 Task: Search one way flight ticket for 3 adults in first from Tallahassee: Tallahassee International Airport to South Bend: South Bend International Airport on 8-6-2023. Choice of flights is Sun country airlines. Number of bags: 2 checked bags. Price is upto 106000. Outbound departure time preference is 5:00.
Action: Mouse moved to (228, 320)
Screenshot: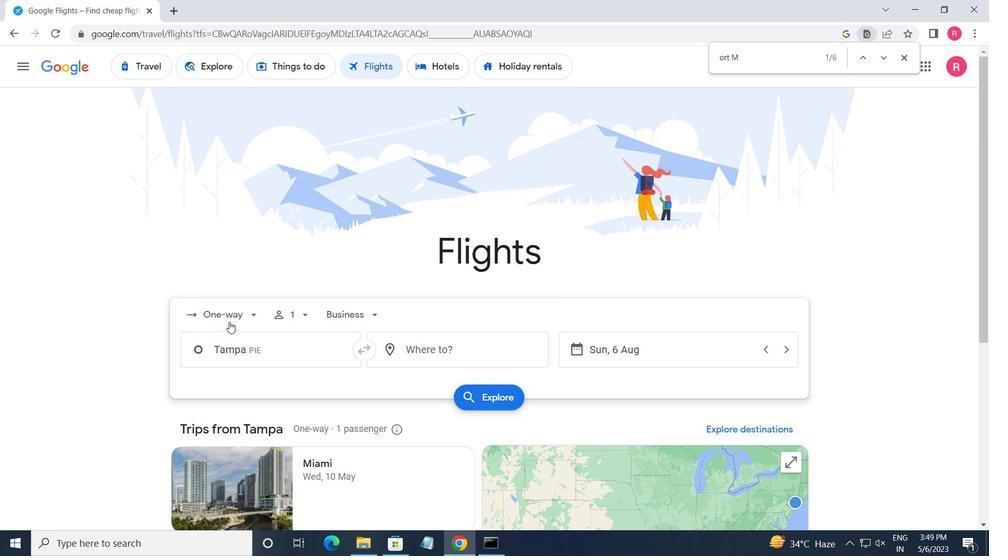 
Action: Mouse pressed left at (228, 320)
Screenshot: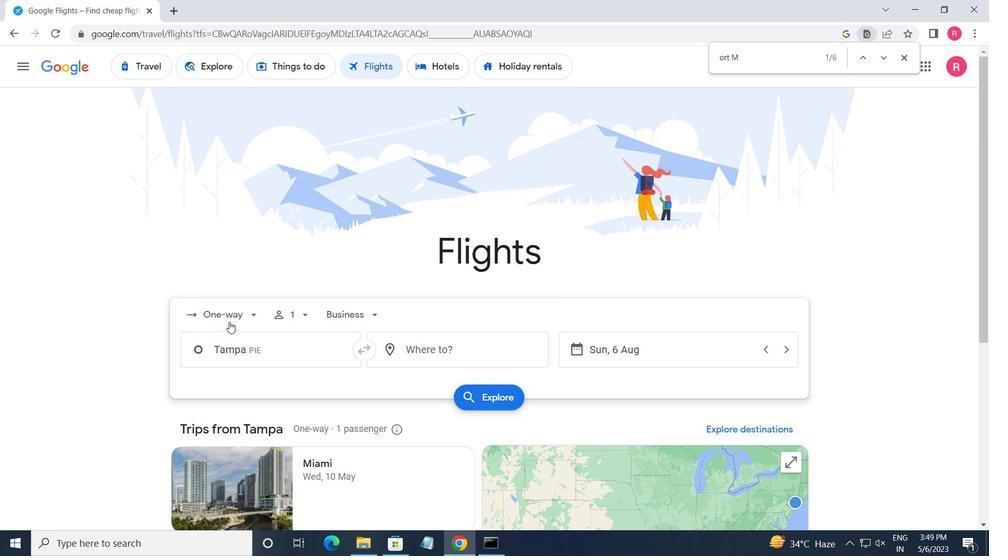 
Action: Mouse moved to (238, 379)
Screenshot: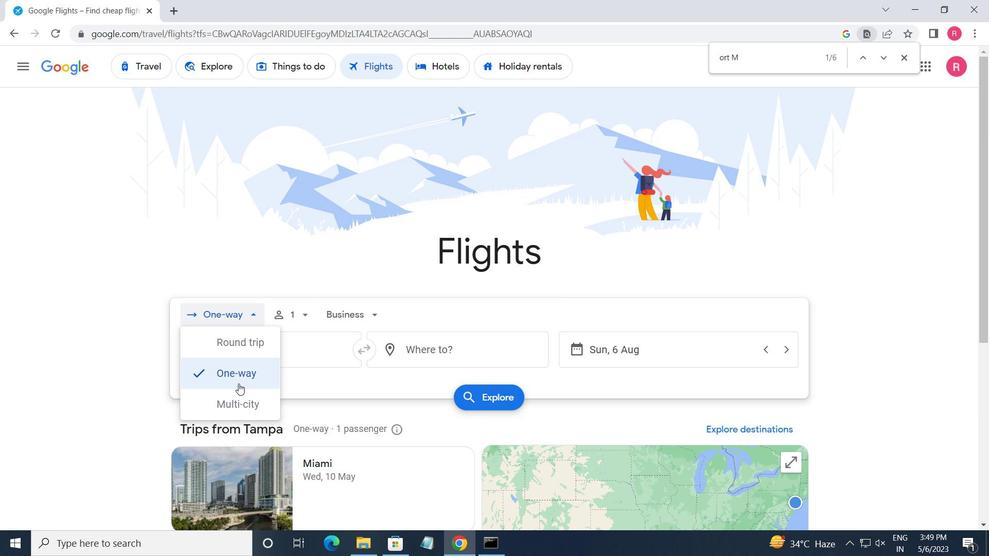 
Action: Mouse pressed left at (238, 379)
Screenshot: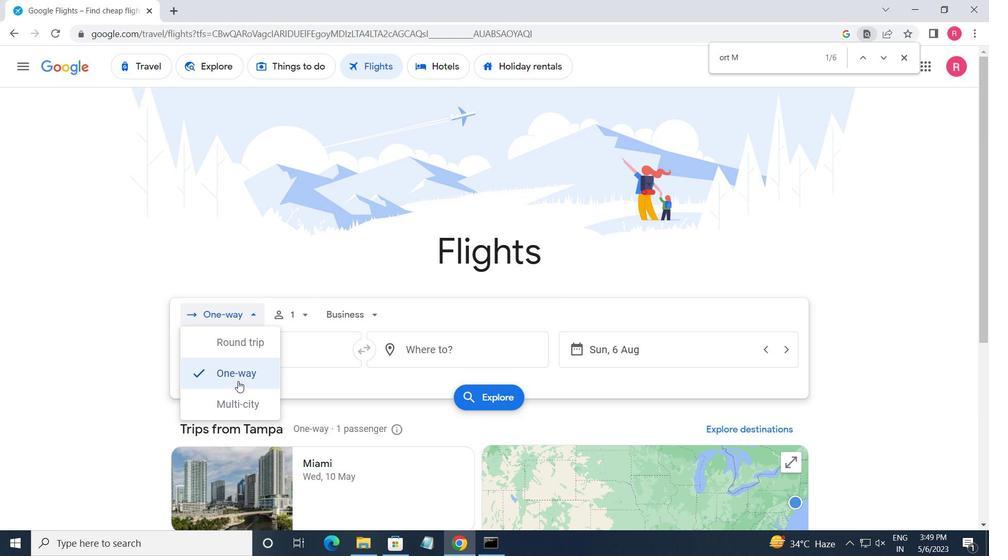 
Action: Mouse moved to (283, 323)
Screenshot: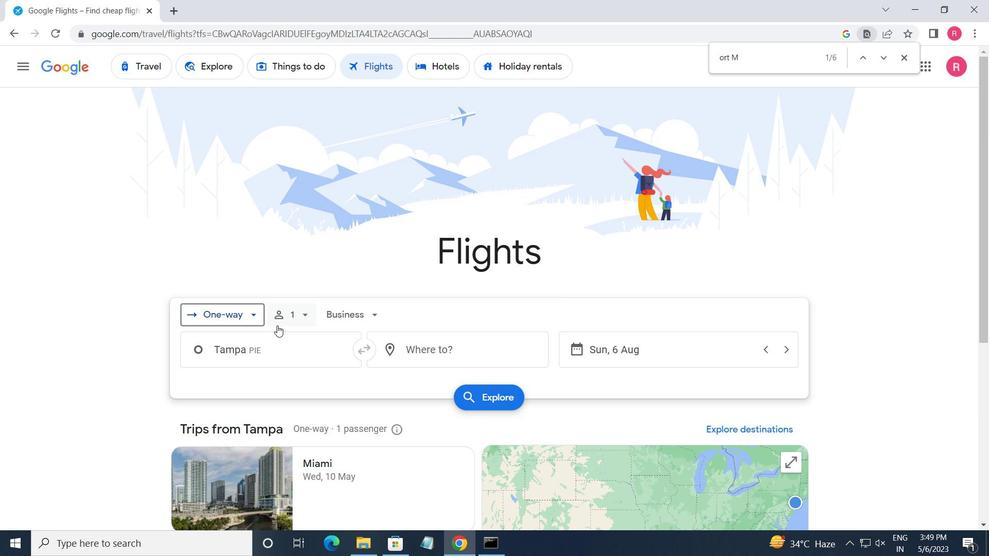 
Action: Mouse pressed left at (283, 323)
Screenshot: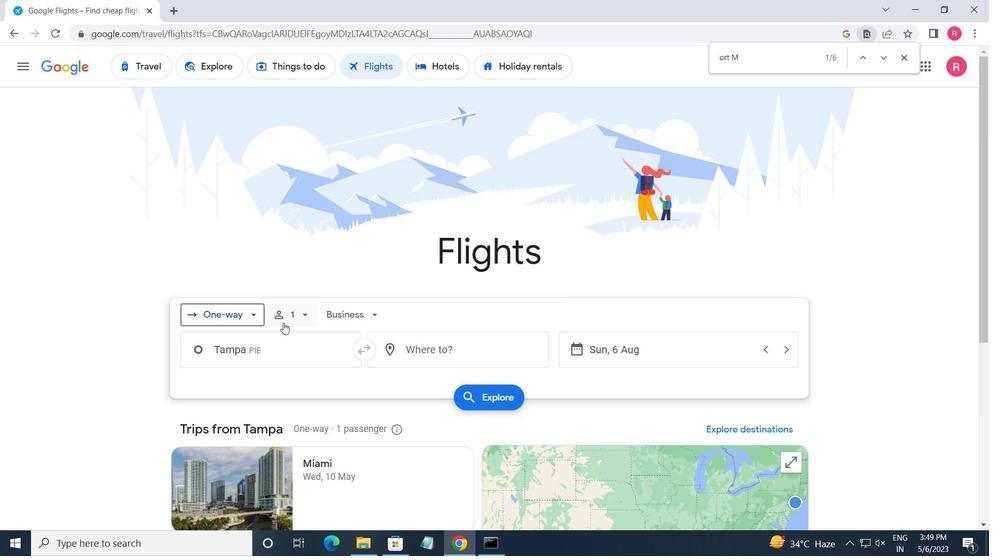 
Action: Mouse moved to (412, 344)
Screenshot: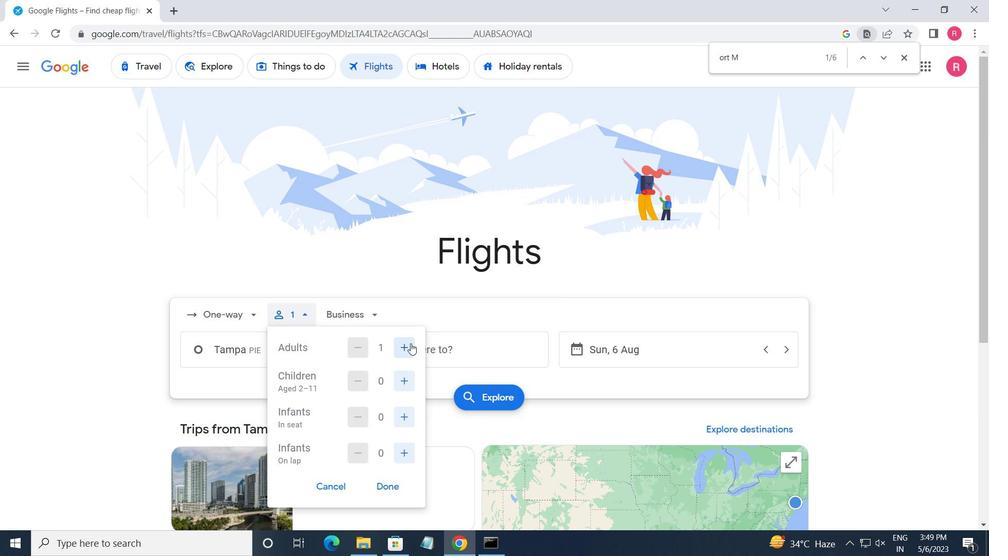 
Action: Mouse pressed left at (412, 344)
Screenshot: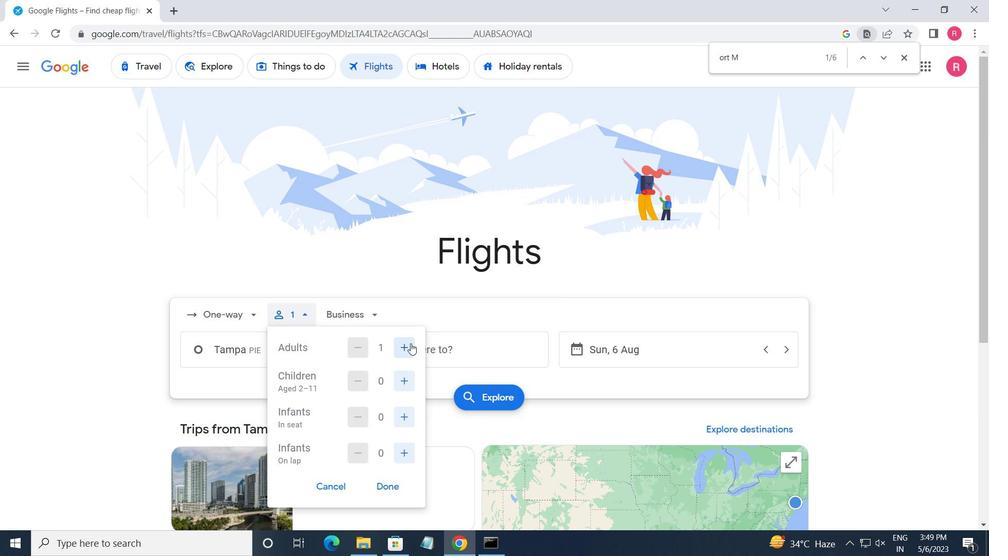 
Action: Mouse pressed left at (412, 344)
Screenshot: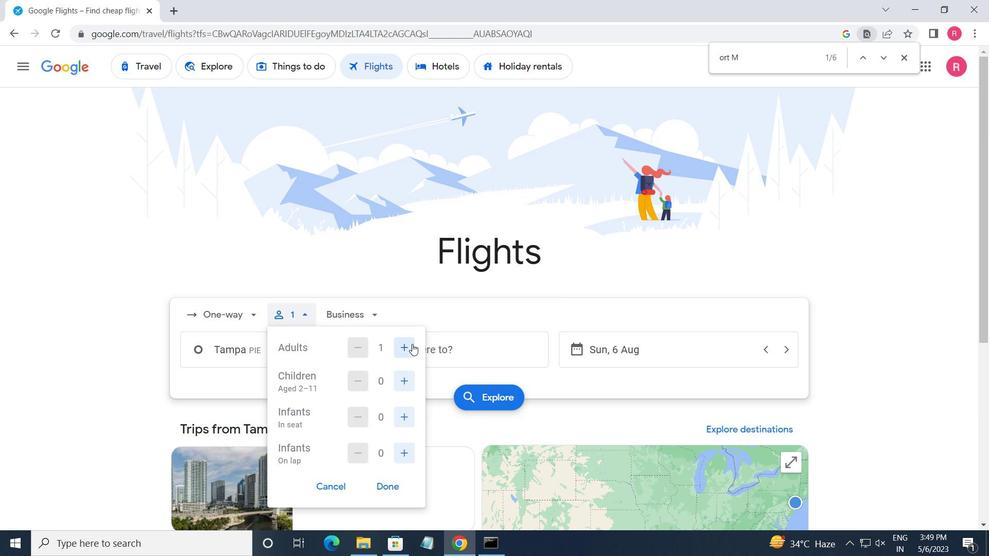 
Action: Mouse moved to (387, 498)
Screenshot: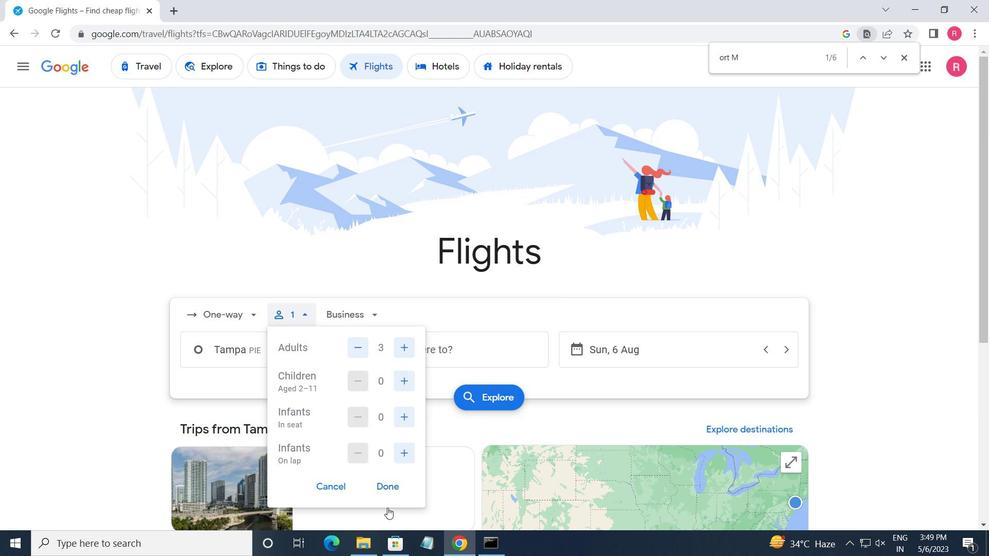 
Action: Mouse pressed left at (387, 498)
Screenshot: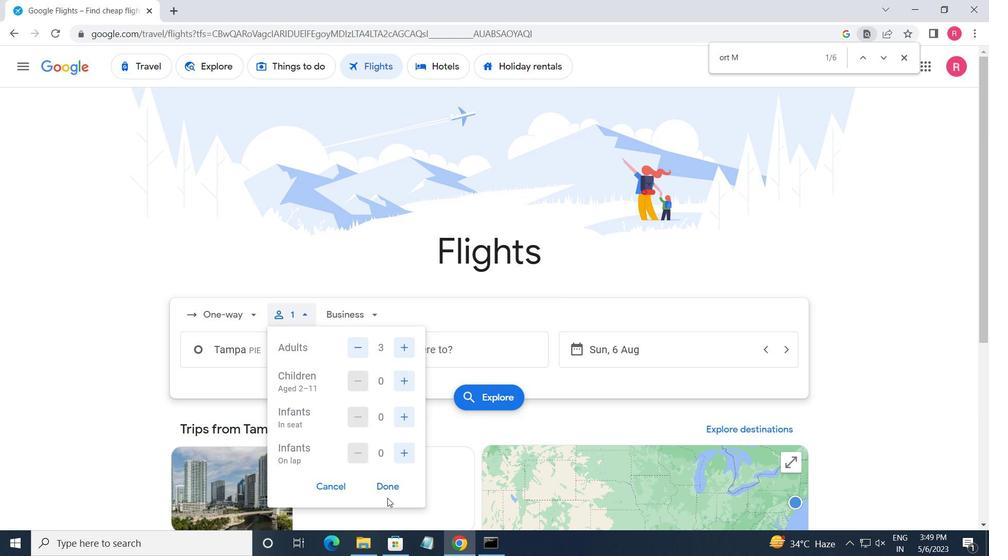 
Action: Mouse moved to (387, 488)
Screenshot: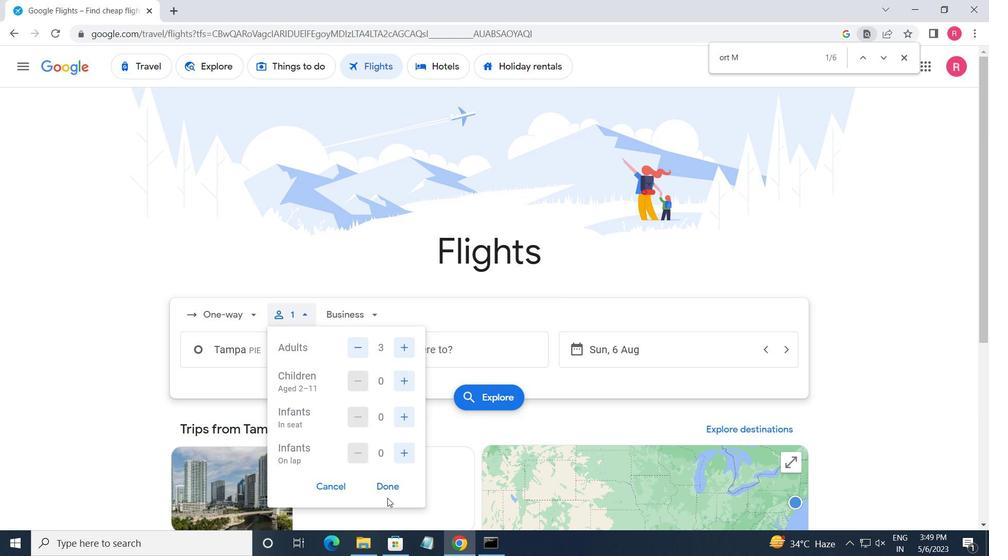 
Action: Mouse pressed left at (387, 488)
Screenshot: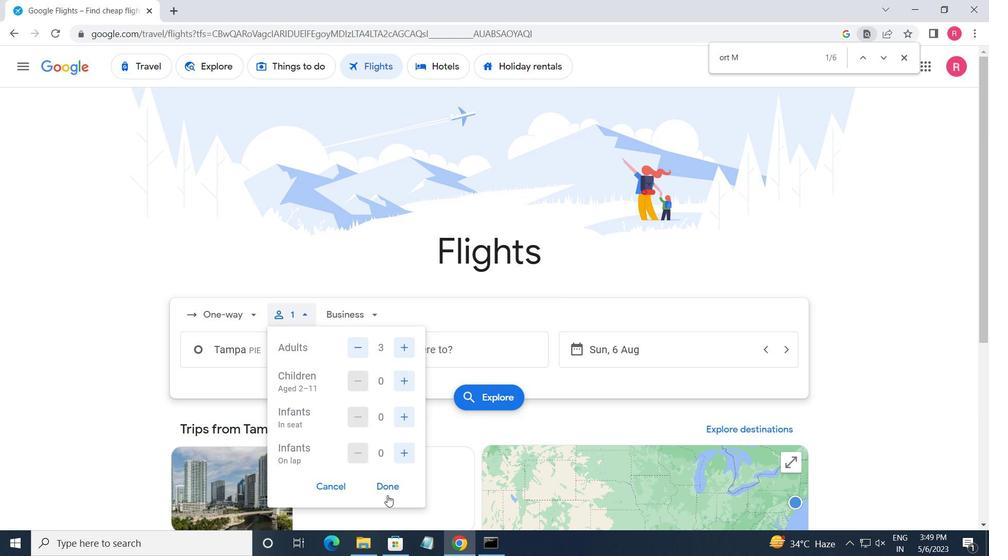
Action: Mouse moved to (338, 313)
Screenshot: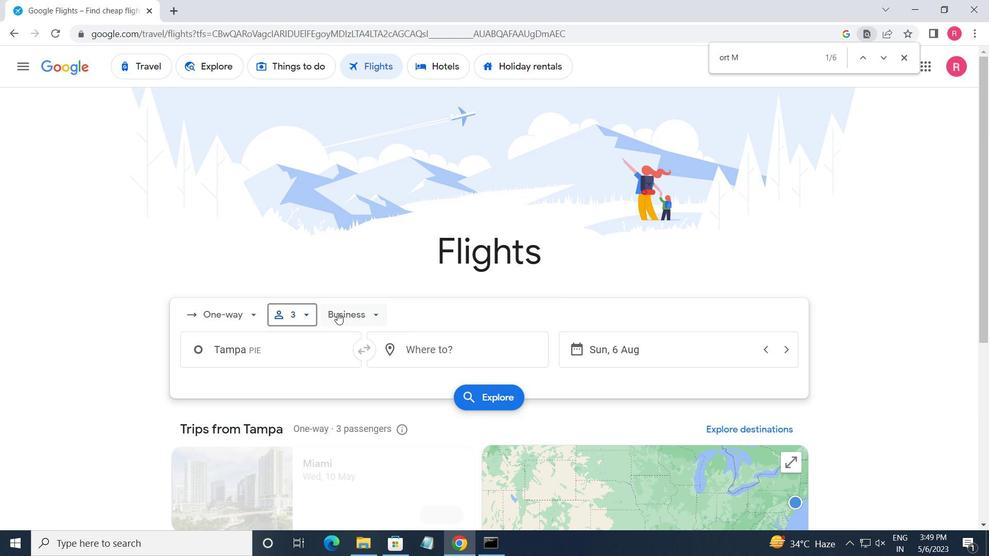 
Action: Mouse pressed left at (338, 313)
Screenshot: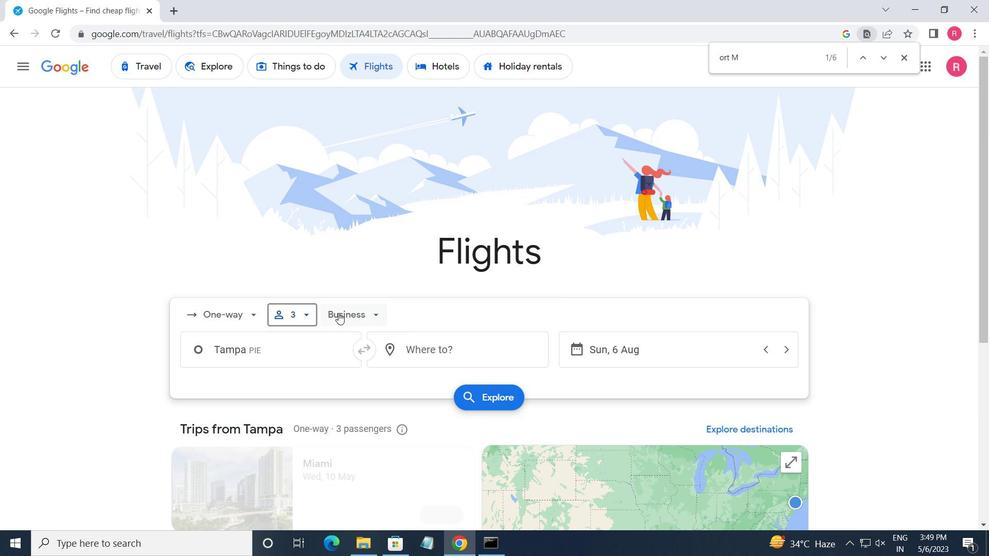 
Action: Mouse moved to (353, 437)
Screenshot: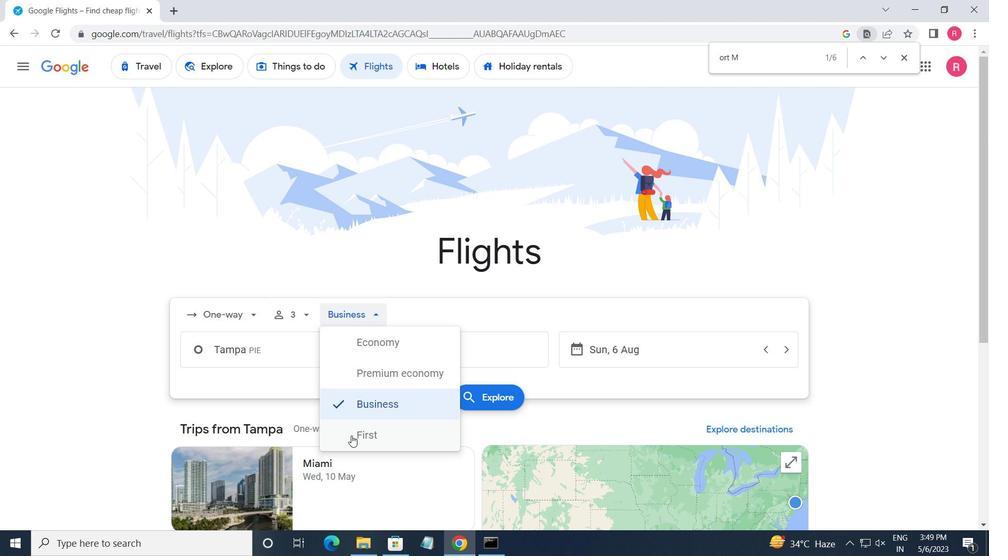 
Action: Mouse pressed left at (353, 437)
Screenshot: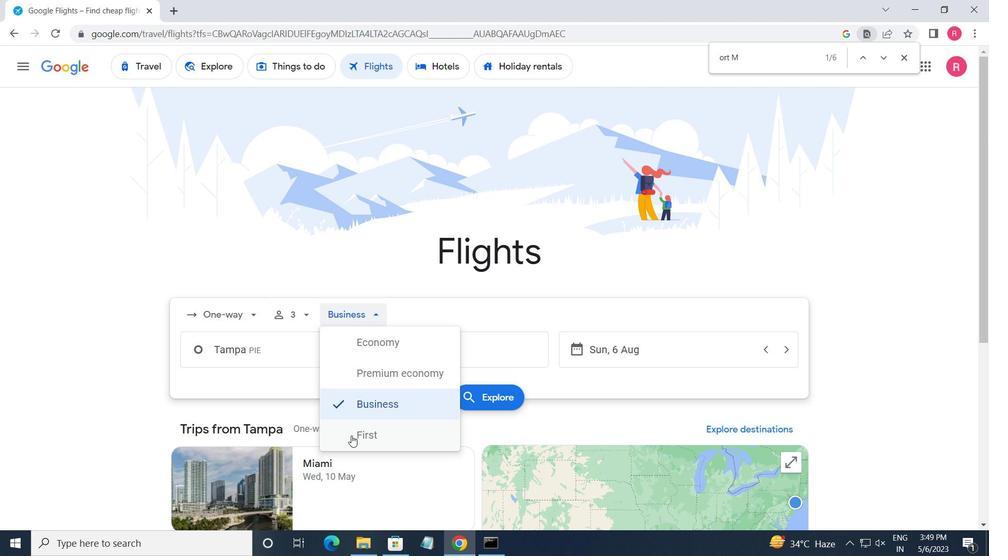 
Action: Mouse moved to (293, 348)
Screenshot: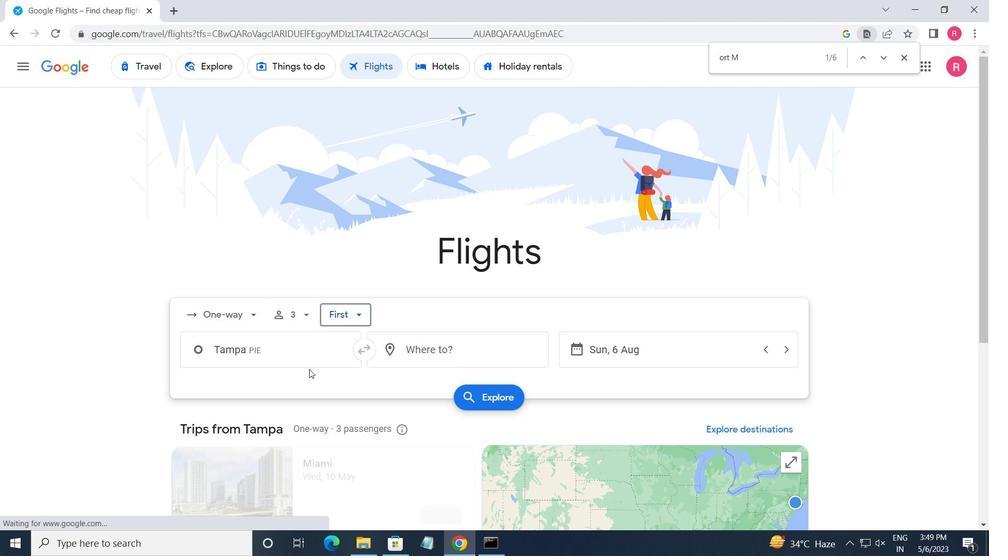 
Action: Mouse pressed left at (293, 348)
Screenshot: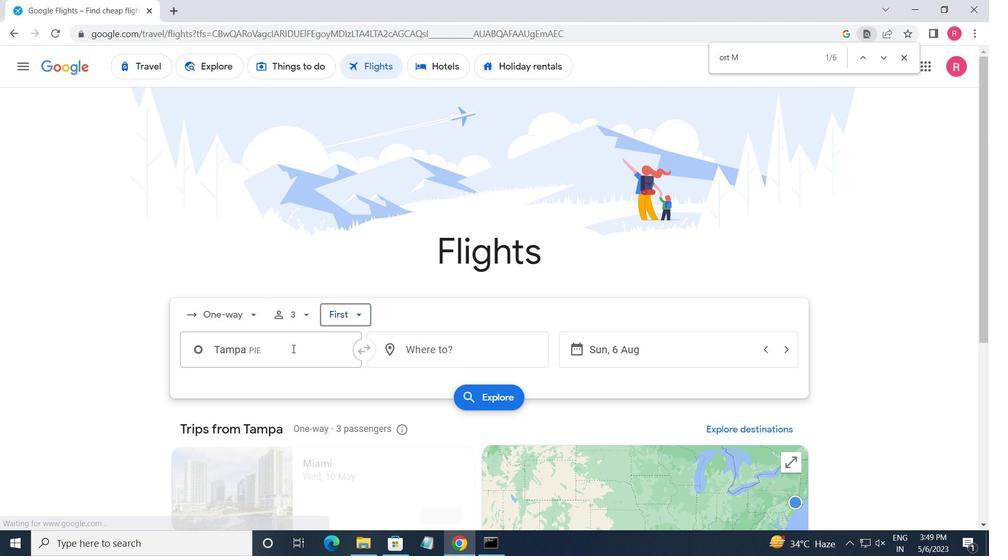
Action: Key pressed <Key.shift>TALLAHASSEE
Screenshot: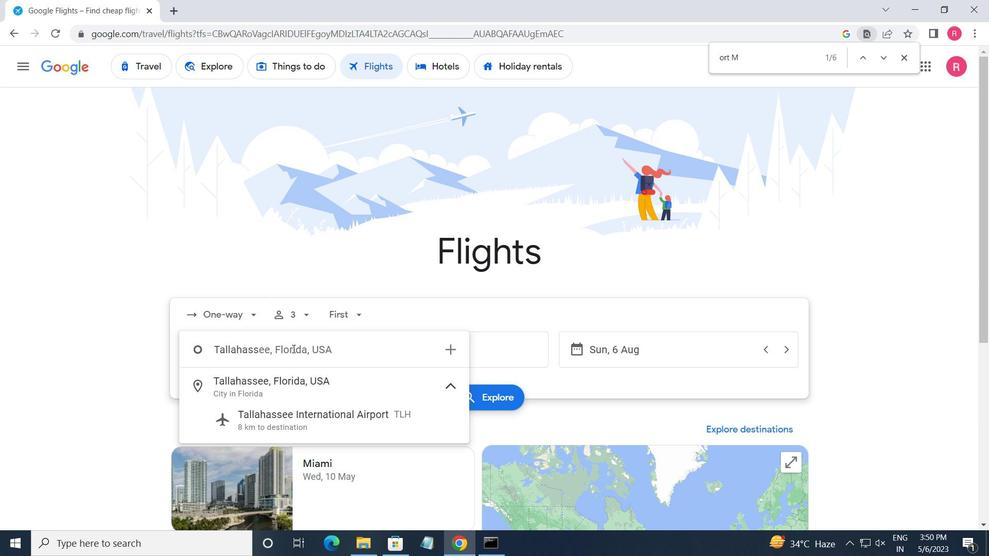 
Action: Mouse moved to (325, 415)
Screenshot: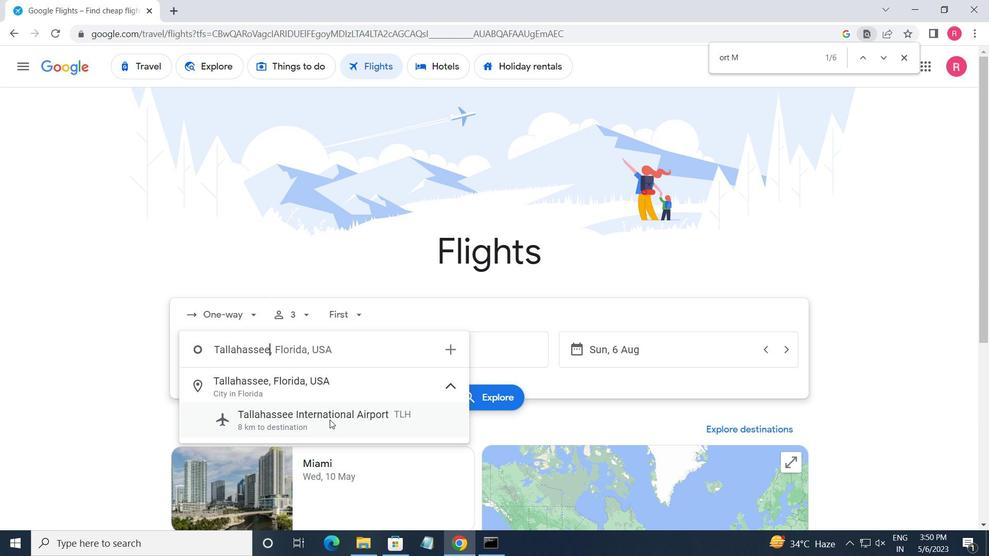 
Action: Mouse pressed left at (325, 415)
Screenshot: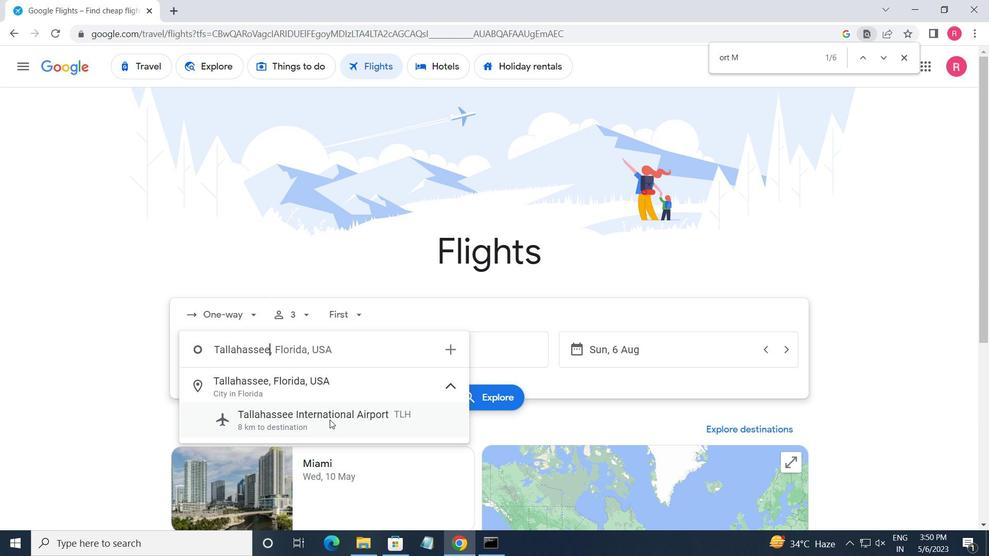 
Action: Mouse moved to (450, 353)
Screenshot: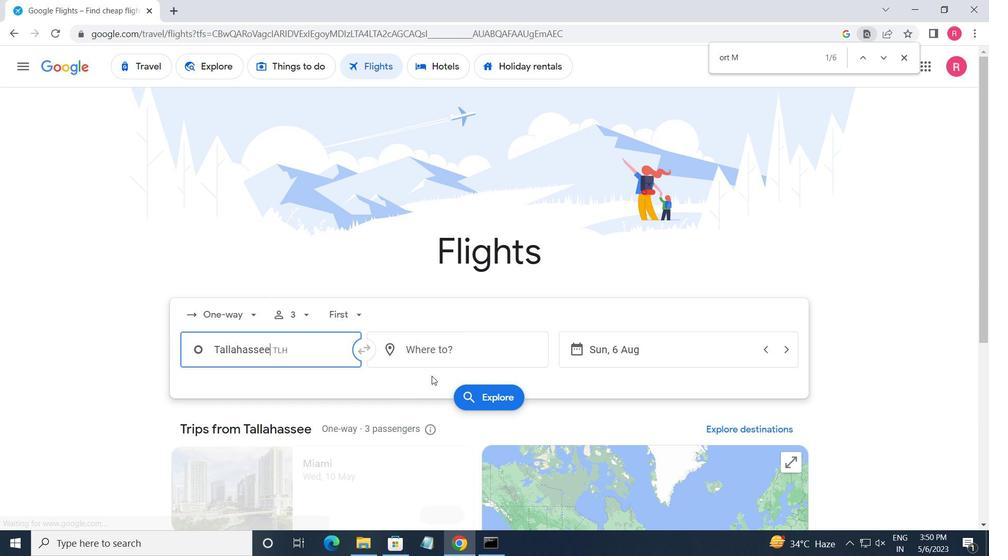 
Action: Mouse pressed left at (450, 353)
Screenshot: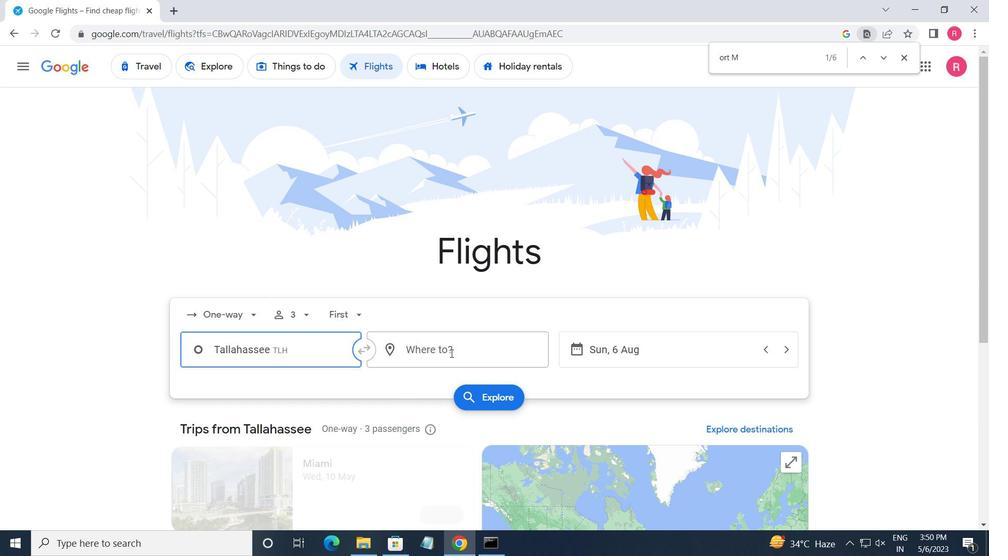 
Action: Mouse moved to (450, 351)
Screenshot: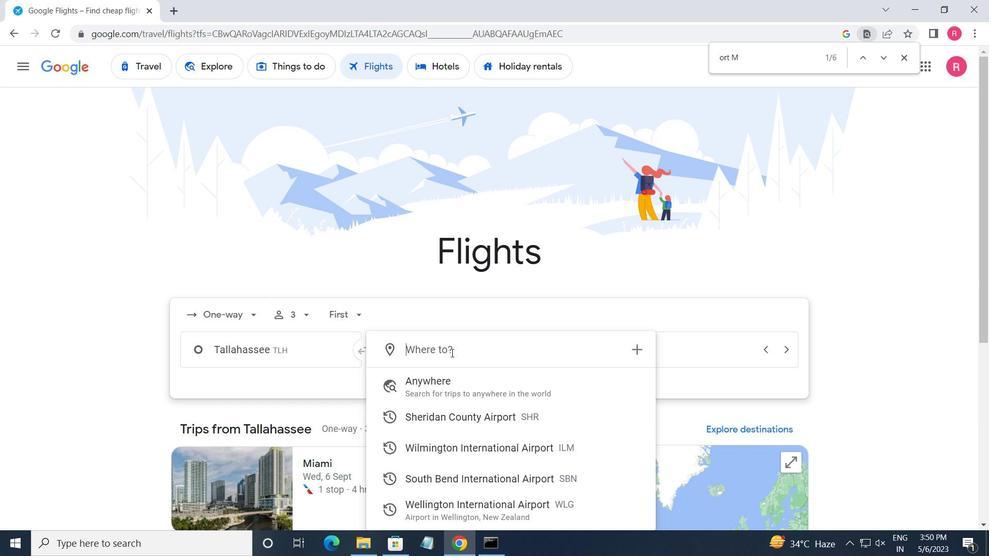 
Action: Key pressed <Key.shift>SOUTH<Key.space><Key.shift_r>BEND
Screenshot: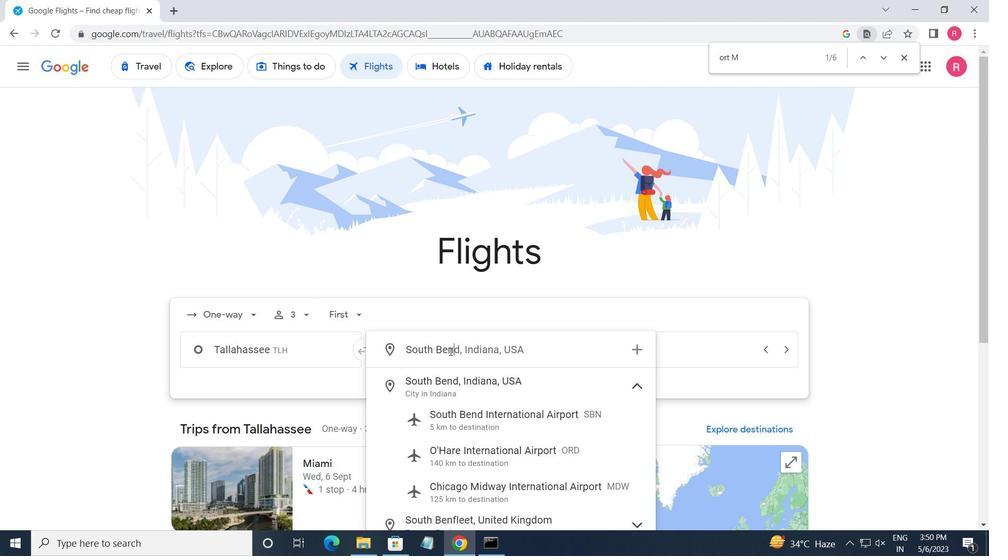 
Action: Mouse moved to (467, 417)
Screenshot: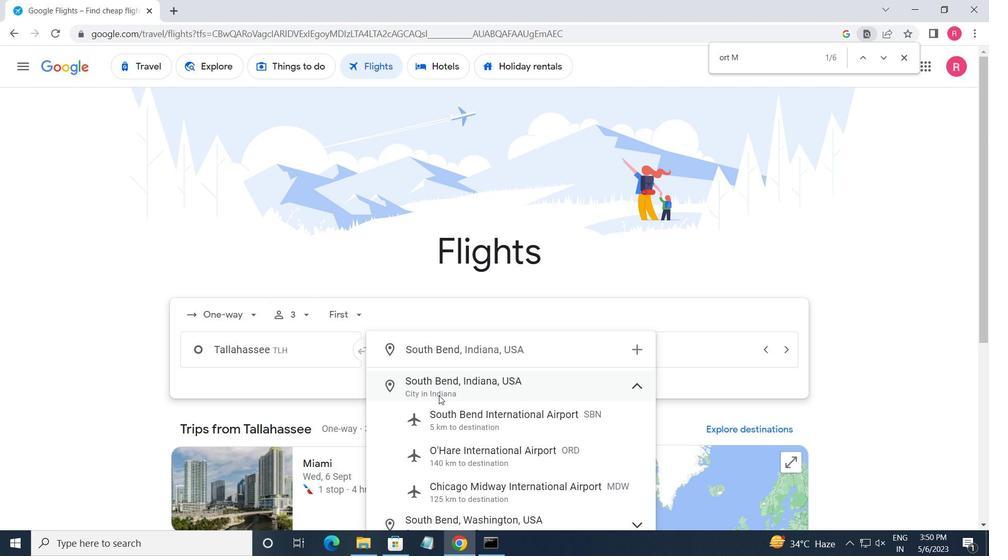 
Action: Mouse pressed left at (467, 417)
Screenshot: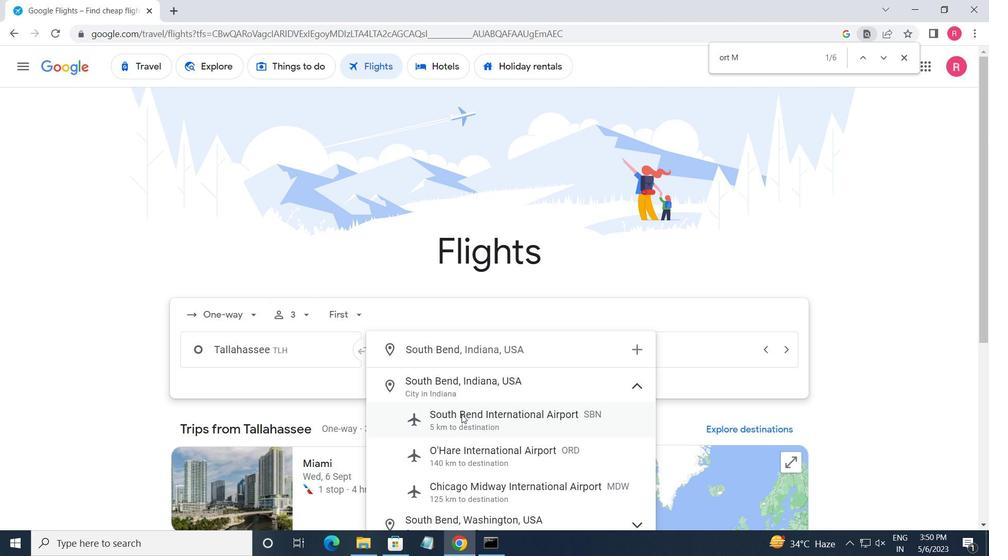 
Action: Mouse moved to (690, 362)
Screenshot: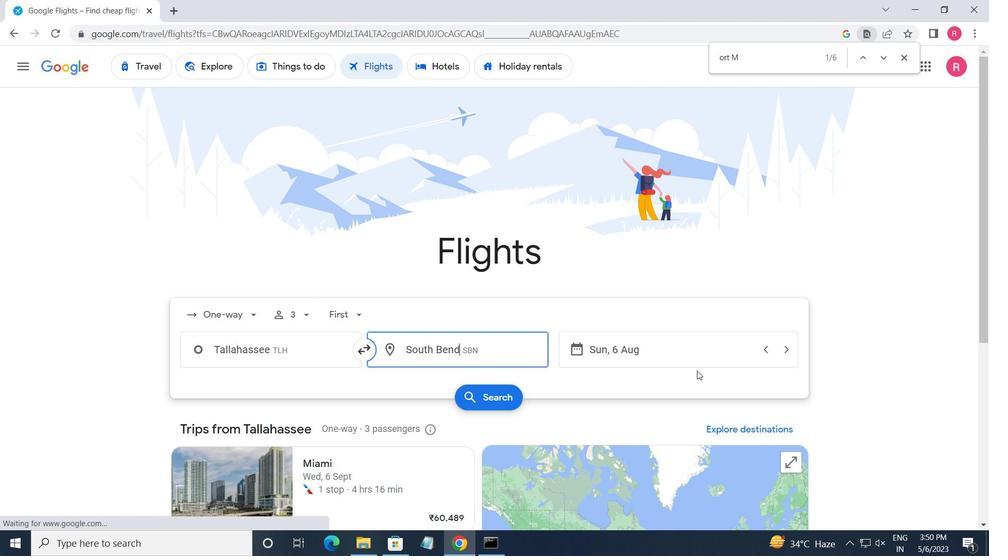 
Action: Mouse pressed left at (690, 362)
Screenshot: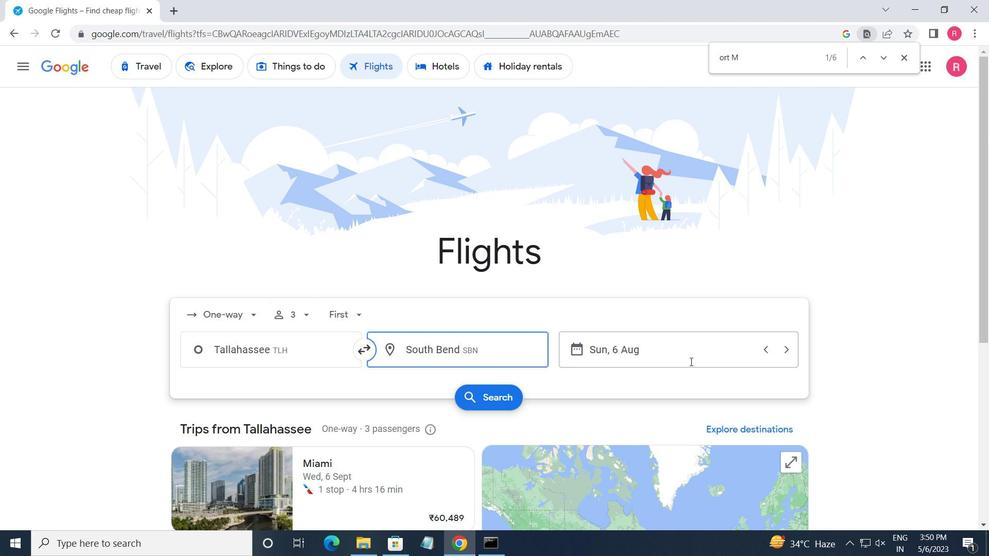 
Action: Mouse moved to (350, 336)
Screenshot: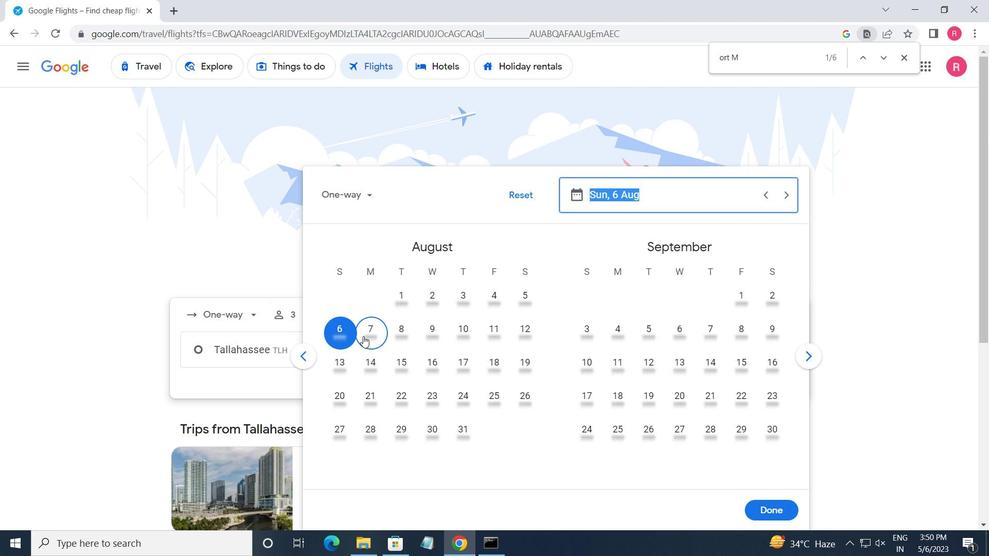 
Action: Mouse pressed left at (350, 336)
Screenshot: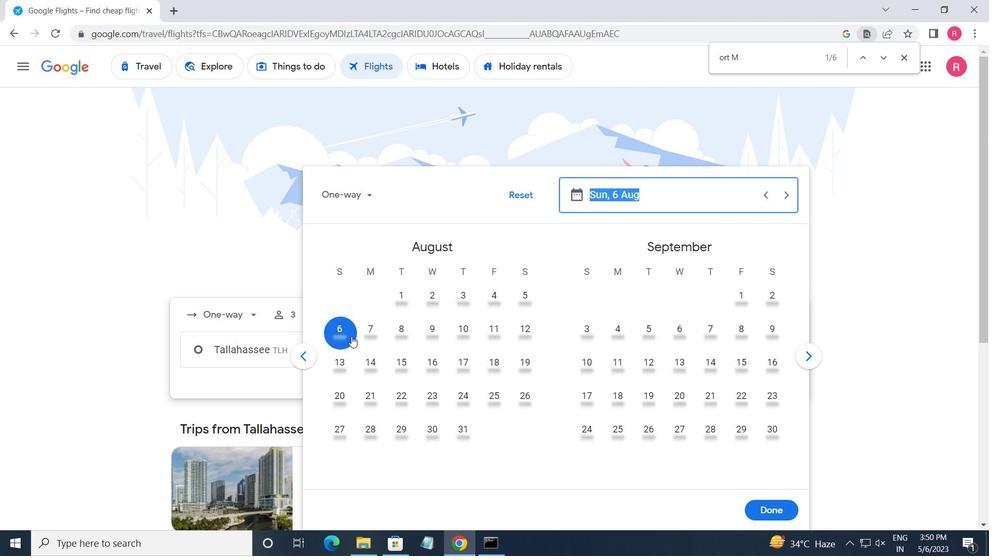 
Action: Mouse moved to (761, 513)
Screenshot: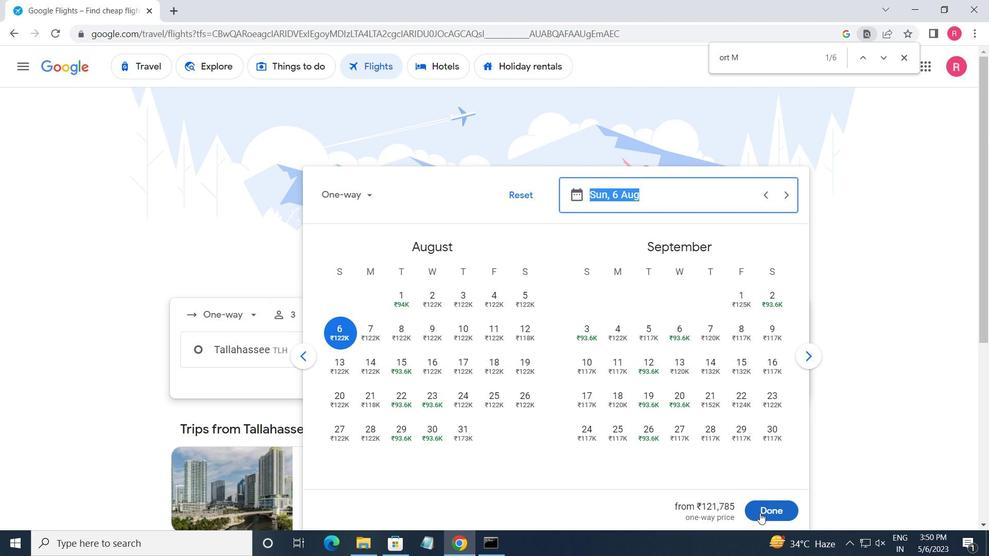 
Action: Mouse pressed left at (761, 513)
Screenshot: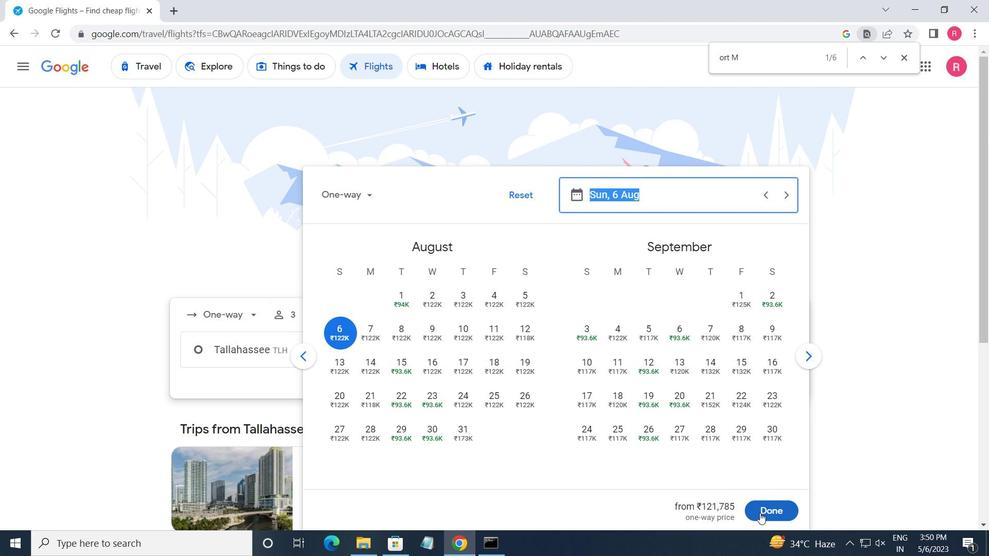 
Action: Mouse moved to (485, 396)
Screenshot: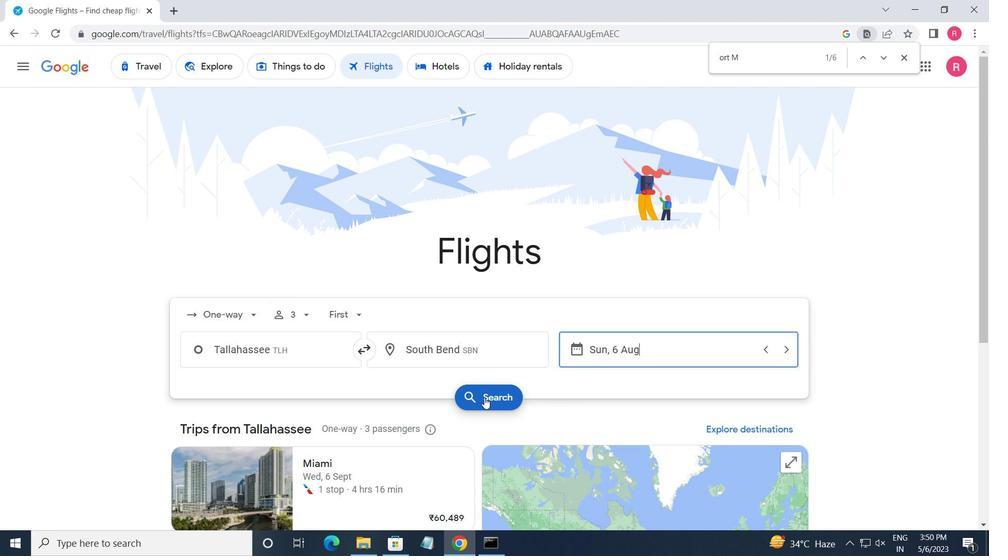
Action: Mouse pressed left at (485, 396)
Screenshot: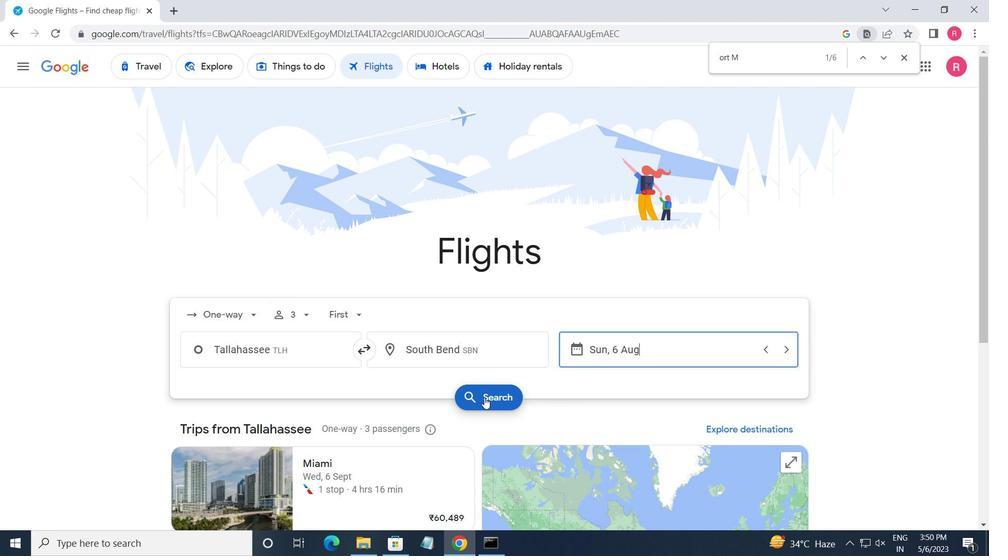 
Action: Mouse moved to (202, 188)
Screenshot: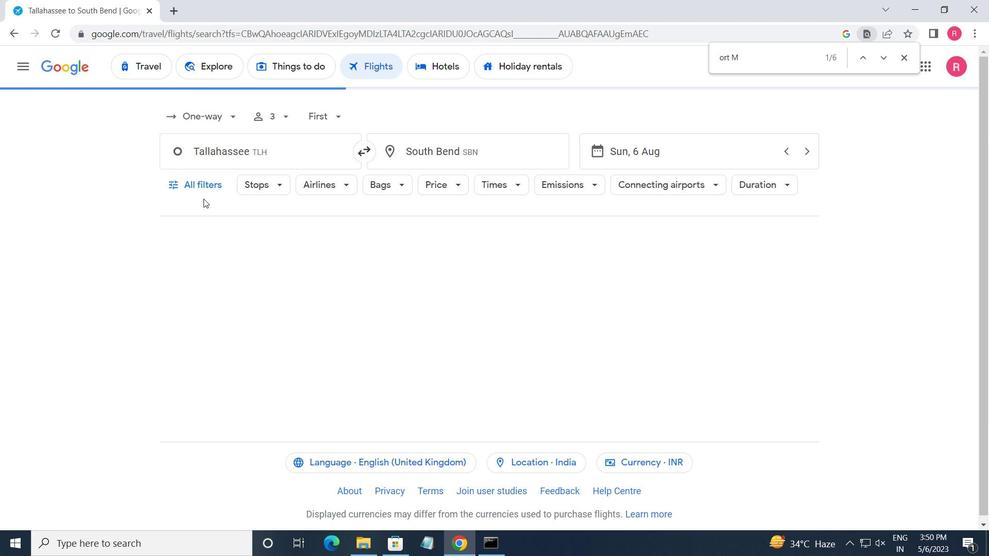 
Action: Mouse pressed left at (202, 188)
Screenshot: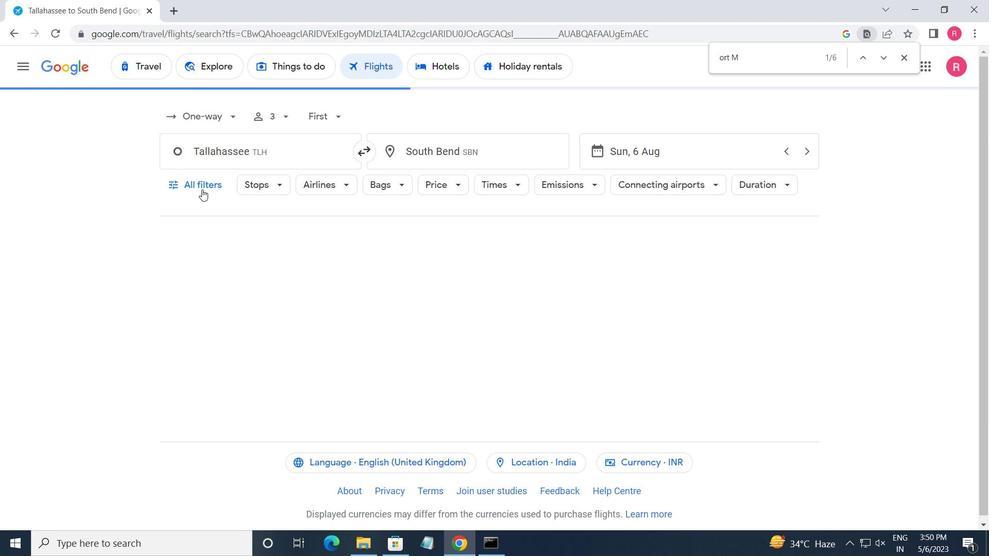 
Action: Mouse moved to (300, 366)
Screenshot: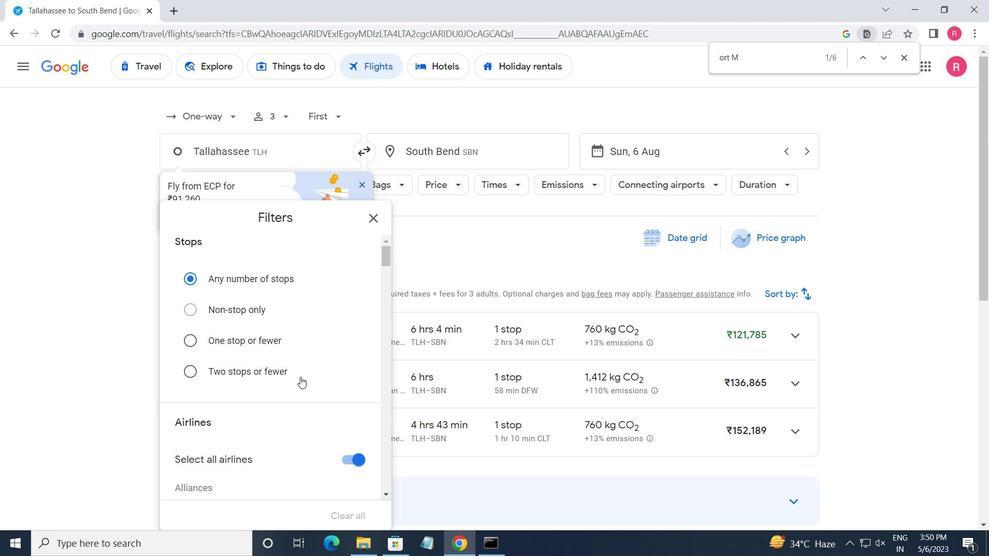 
Action: Mouse scrolled (300, 366) with delta (0, 0)
Screenshot: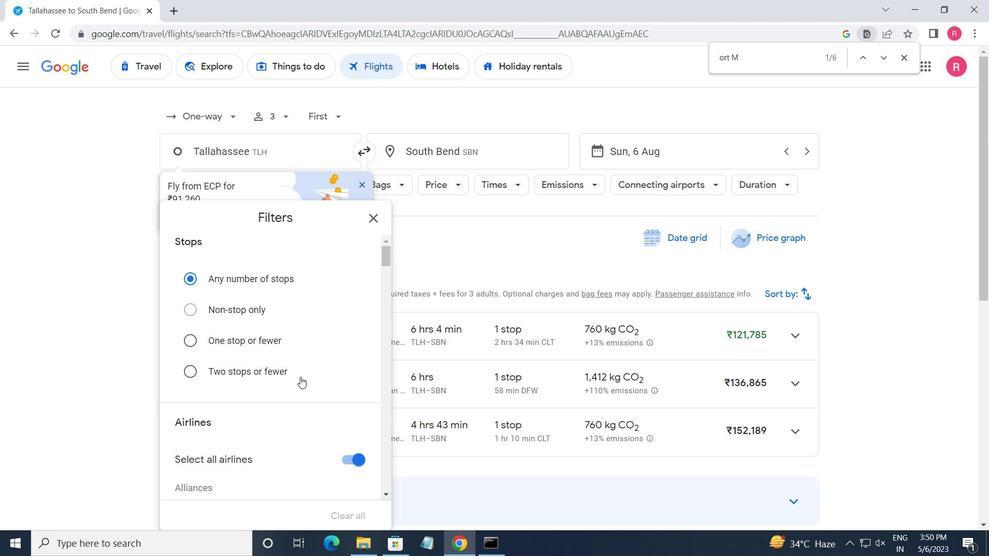 
Action: Mouse scrolled (300, 366) with delta (0, 0)
Screenshot: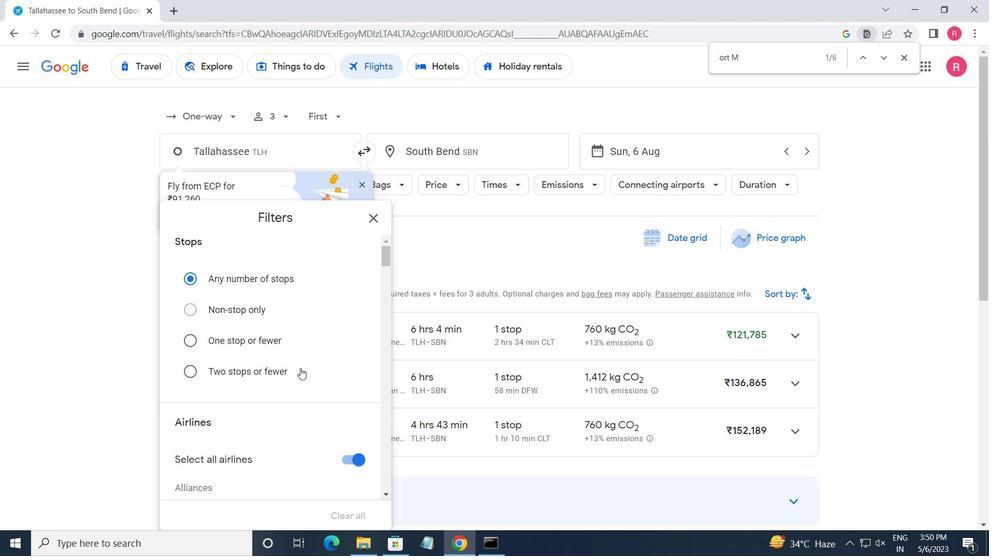 
Action: Mouse scrolled (300, 366) with delta (0, 0)
Screenshot: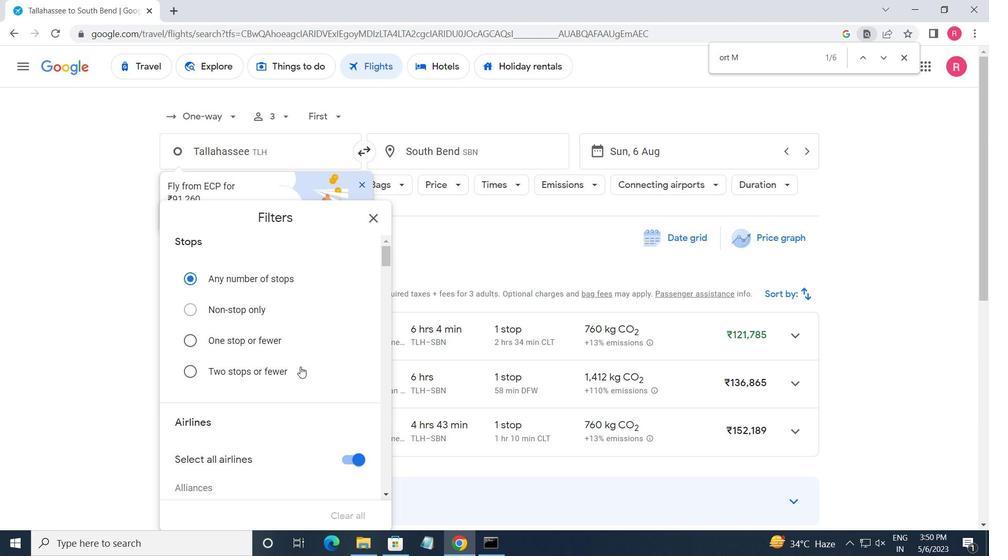 
Action: Mouse moved to (300, 366)
Screenshot: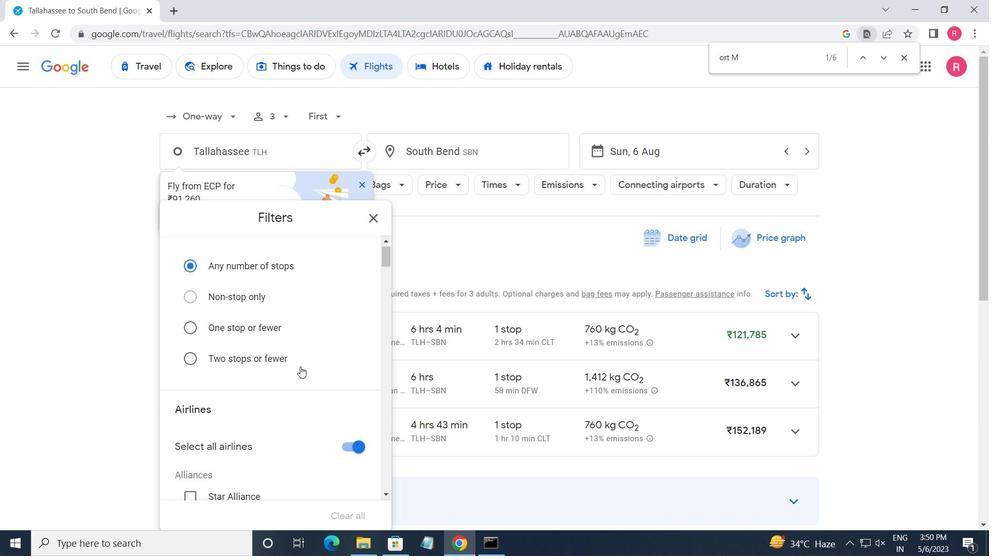 
Action: Mouse scrolled (300, 366) with delta (0, 0)
Screenshot: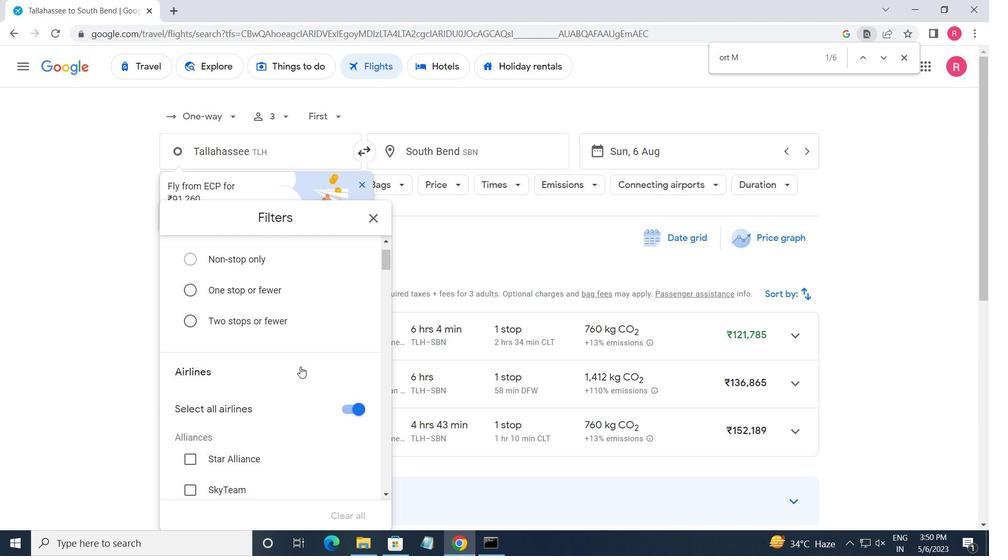 
Action: Mouse moved to (306, 362)
Screenshot: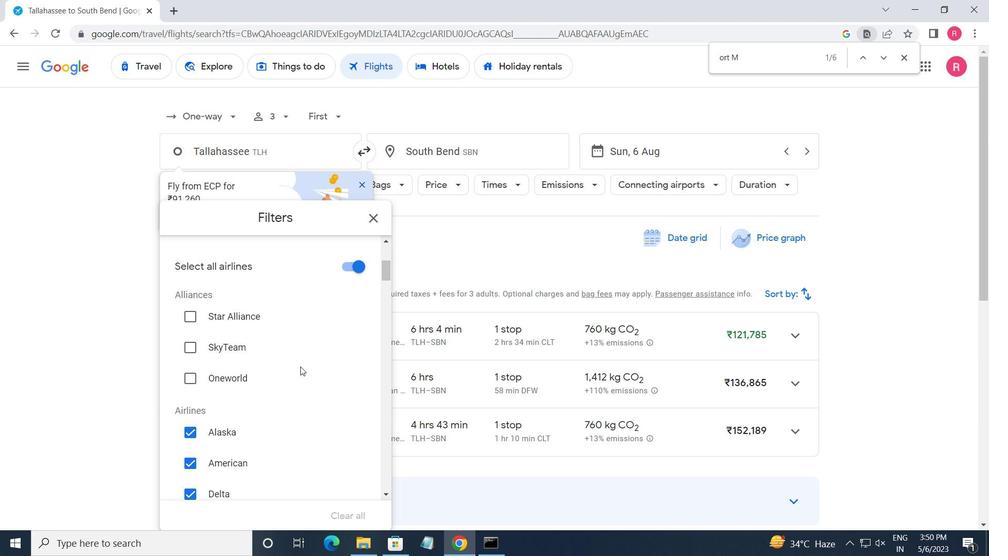 
Action: Mouse scrolled (306, 361) with delta (0, 0)
Screenshot: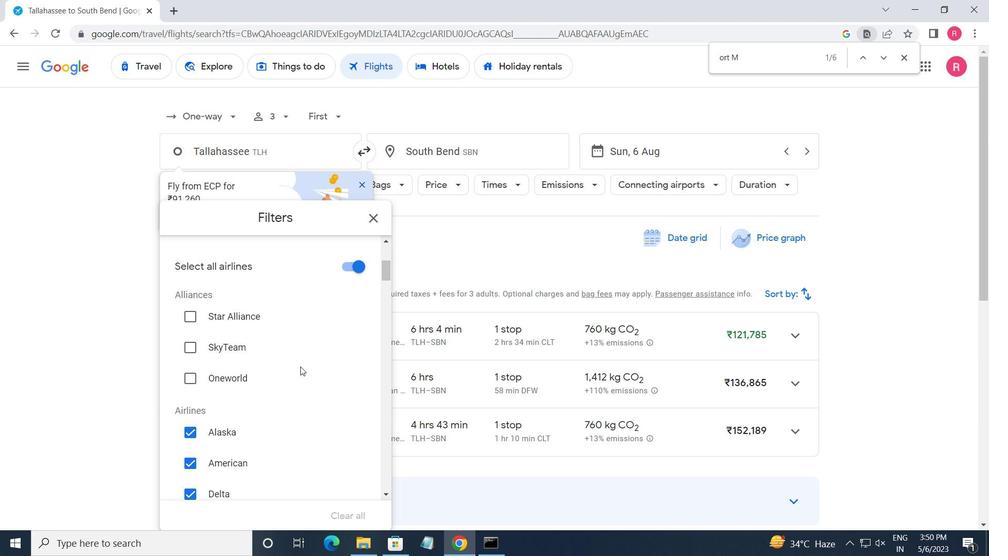 
Action: Mouse moved to (325, 360)
Screenshot: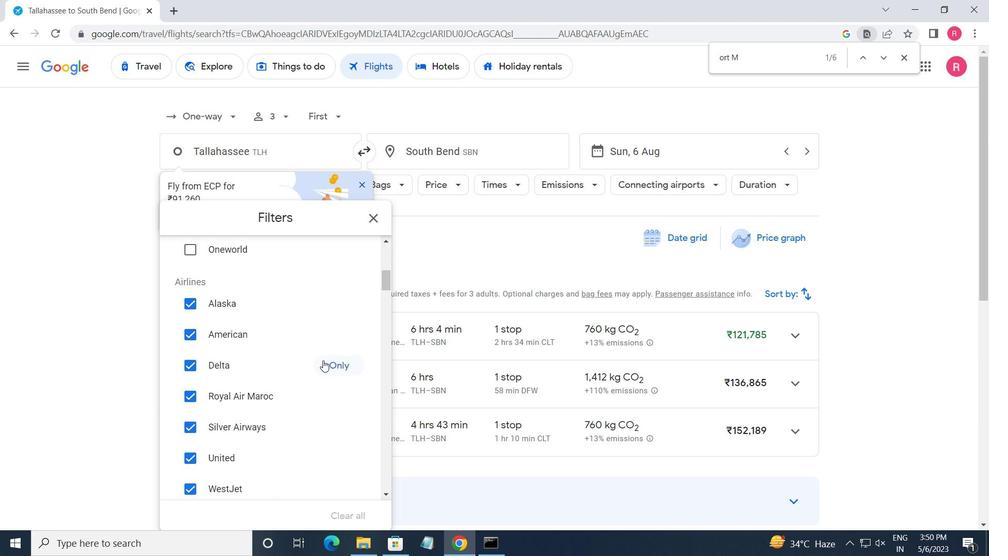 
Action: Mouse scrolled (325, 360) with delta (0, 0)
Screenshot: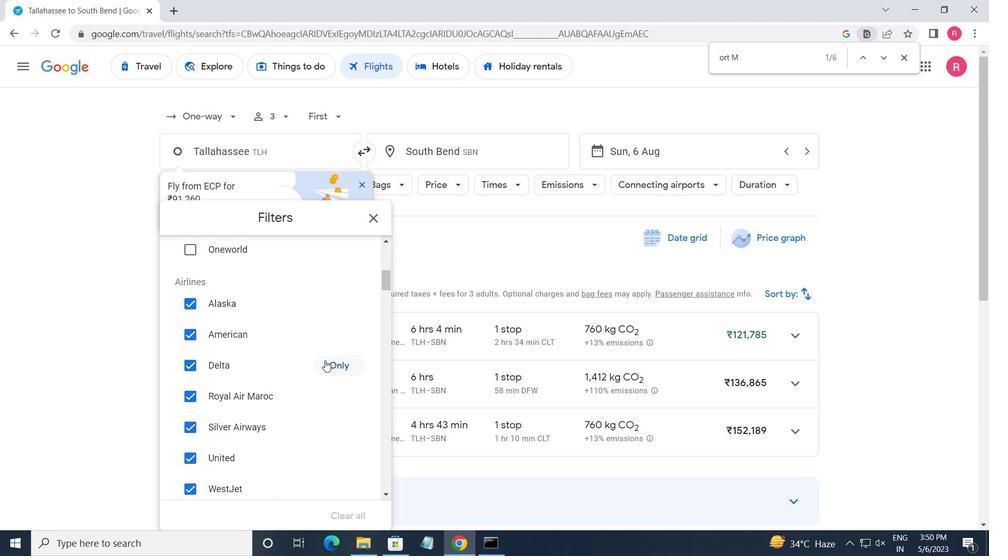 
Action: Mouse moved to (325, 361)
Screenshot: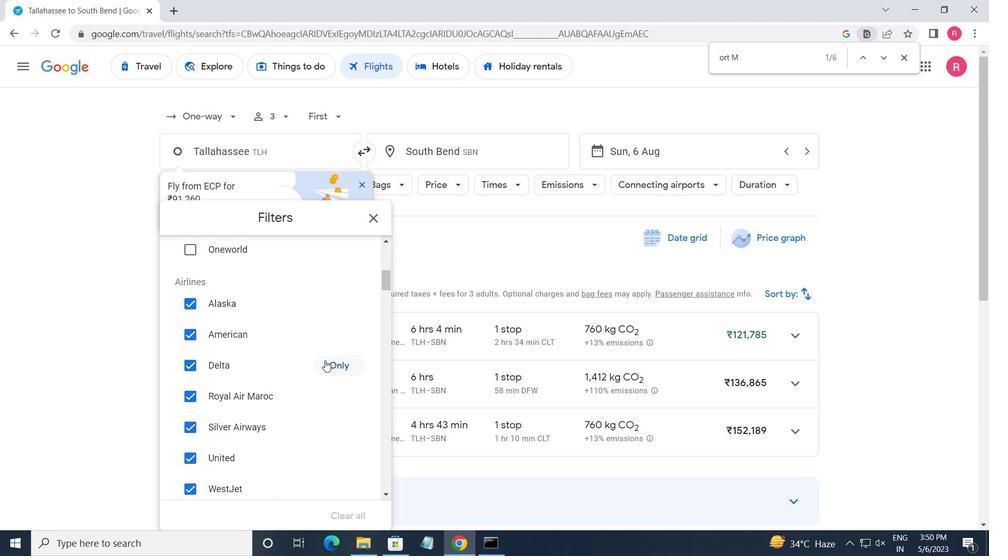 
Action: Mouse scrolled (325, 360) with delta (0, 0)
Screenshot: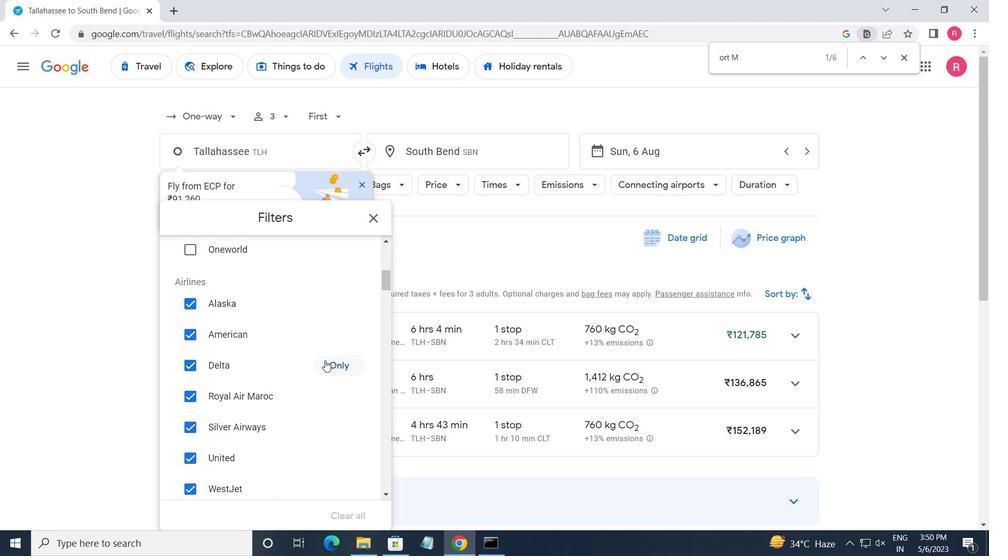 
Action: Mouse moved to (326, 357)
Screenshot: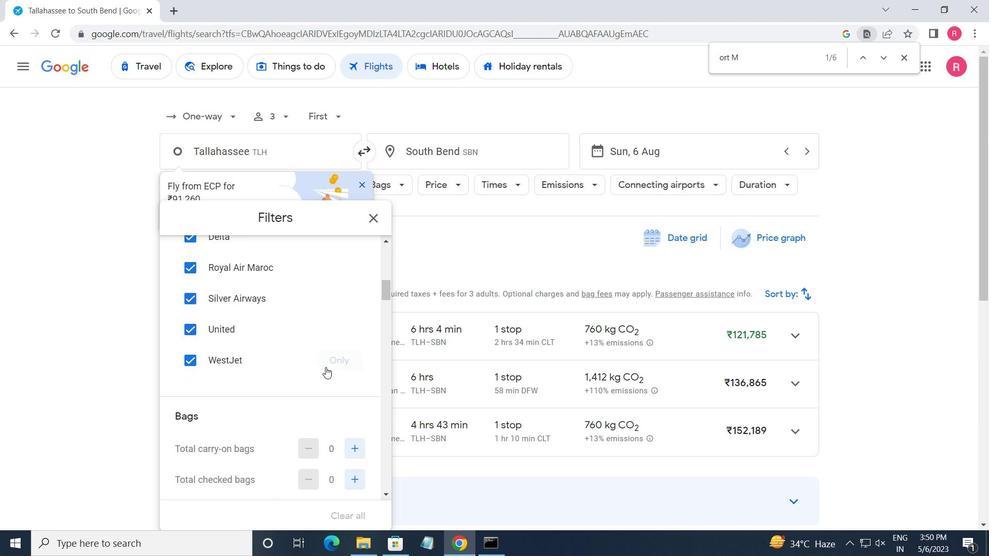 
Action: Mouse scrolled (326, 358) with delta (0, 0)
Screenshot: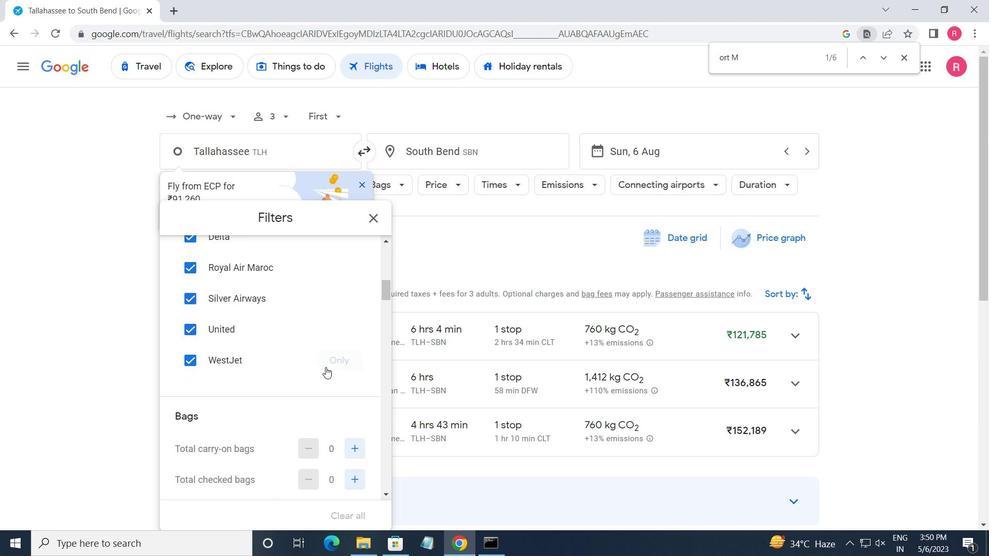 
Action: Mouse moved to (326, 355)
Screenshot: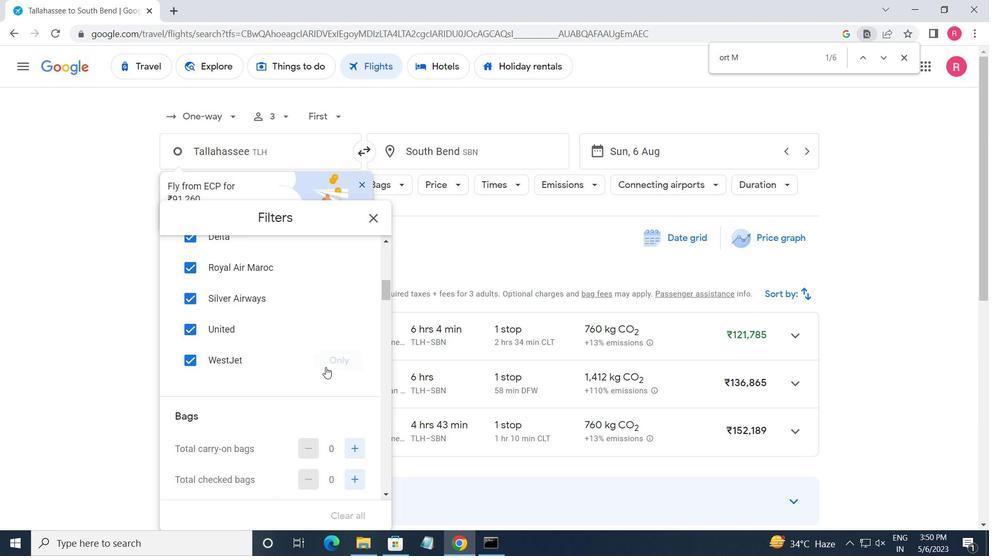 
Action: Mouse scrolled (326, 355) with delta (0, 0)
Screenshot: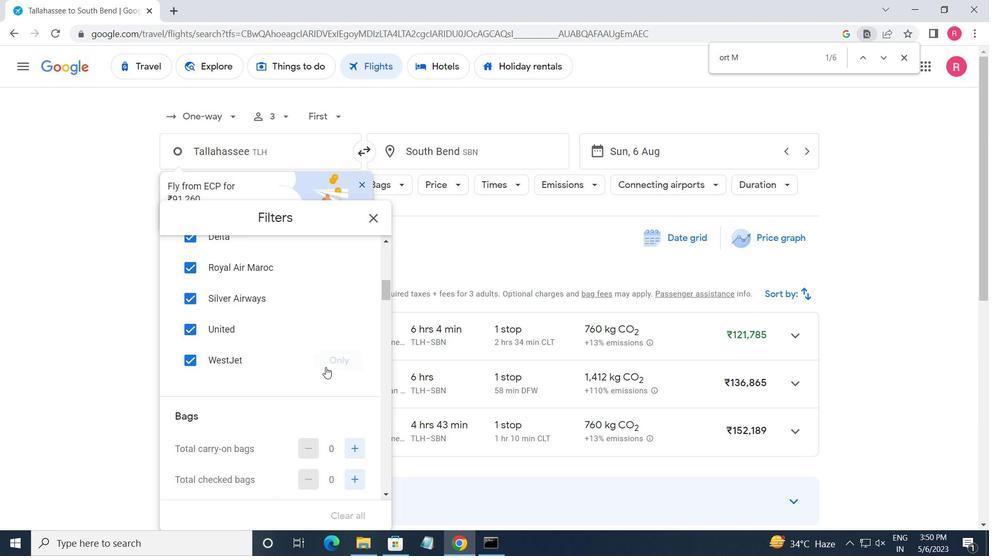 
Action: Mouse moved to (326, 355)
Screenshot: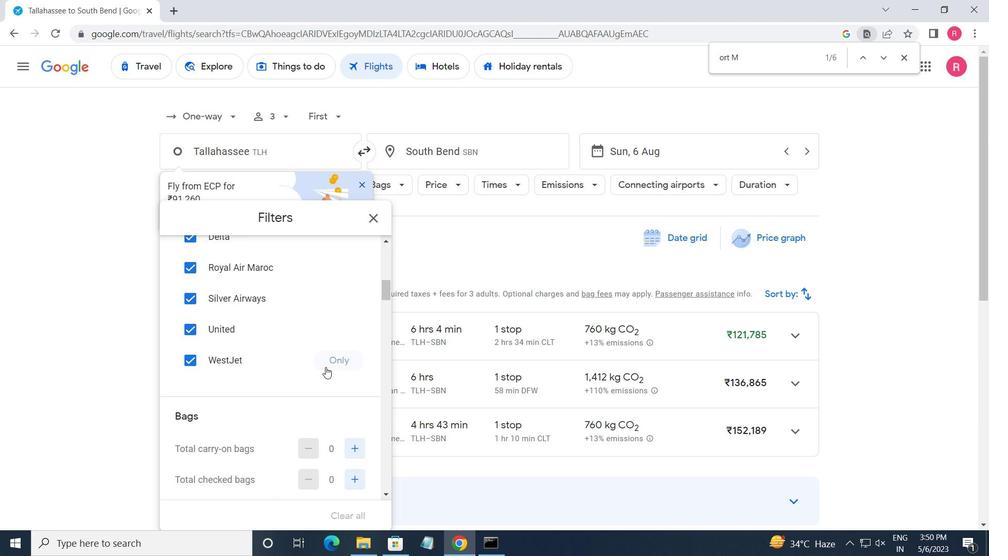 
Action: Mouse scrolled (326, 355) with delta (0, 0)
Screenshot: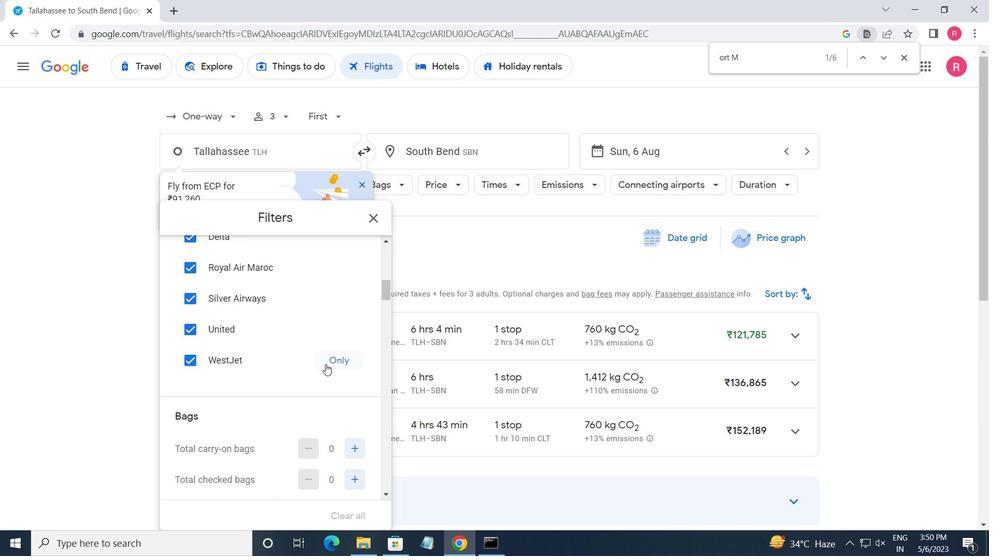
Action: Mouse moved to (326, 354)
Screenshot: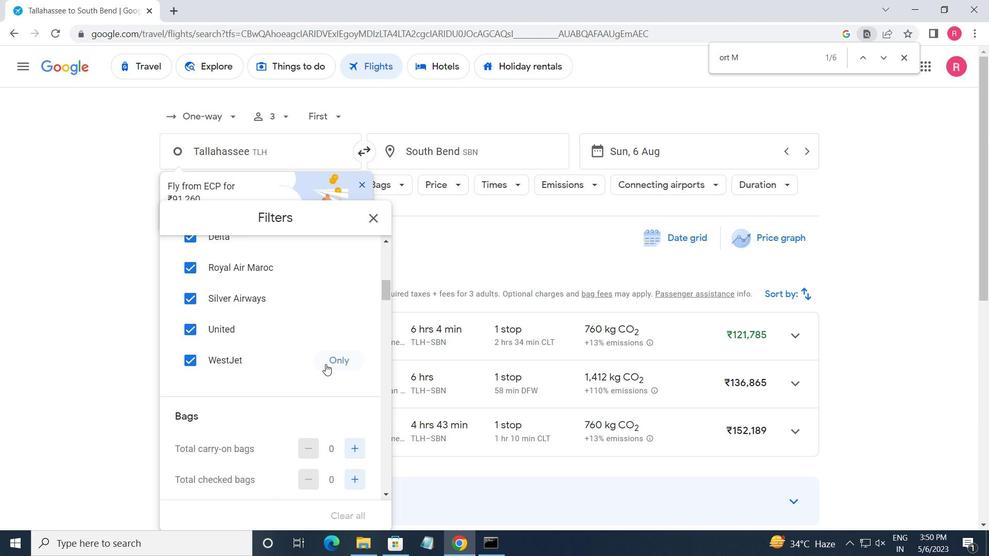 
Action: Mouse scrolled (326, 355) with delta (0, 0)
Screenshot: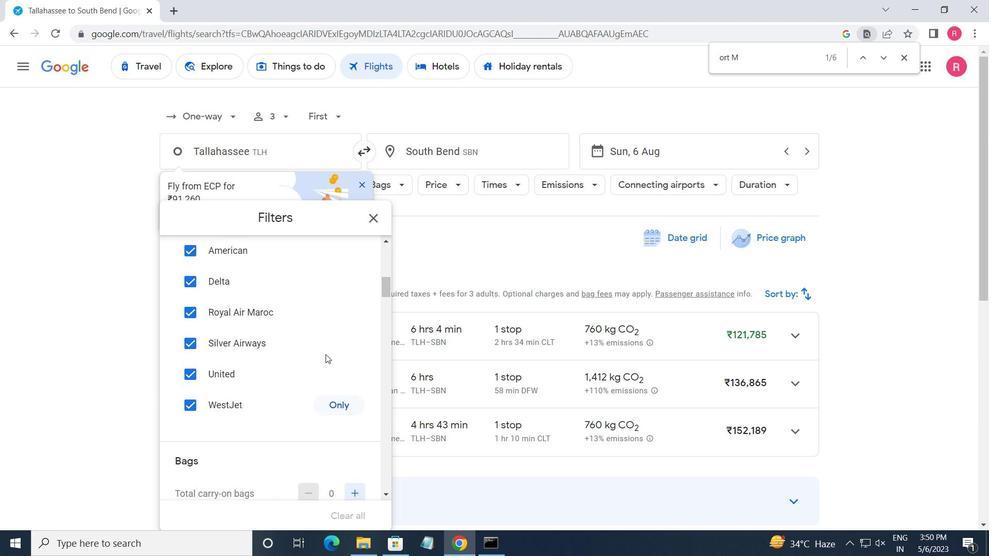 
Action: Mouse moved to (338, 336)
Screenshot: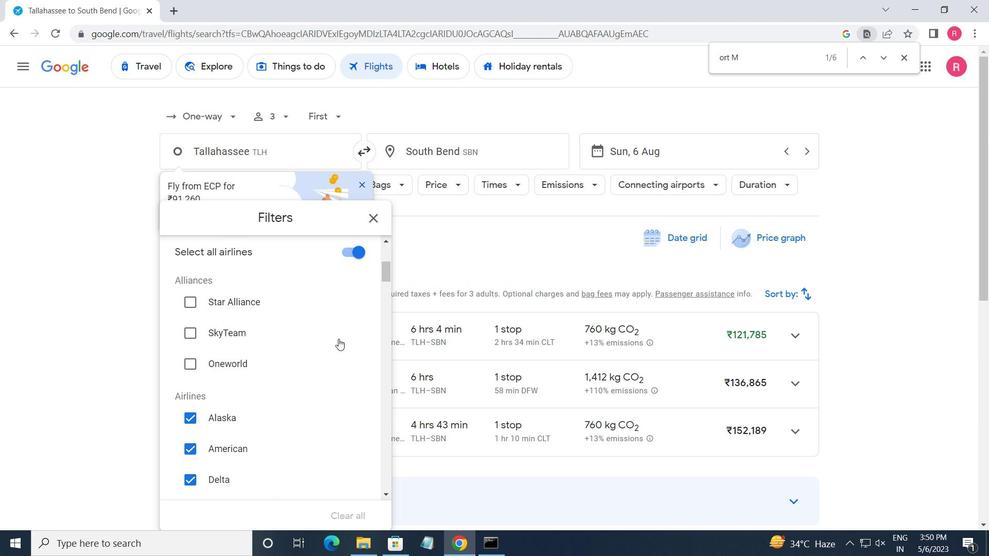 
Action: Mouse scrolled (338, 336) with delta (0, 0)
Screenshot: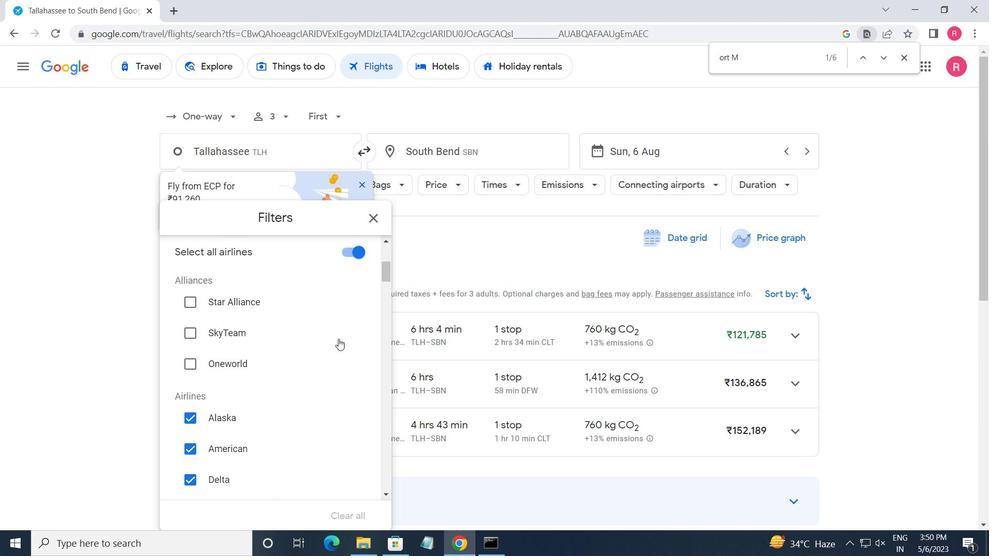 
Action: Mouse moved to (349, 329)
Screenshot: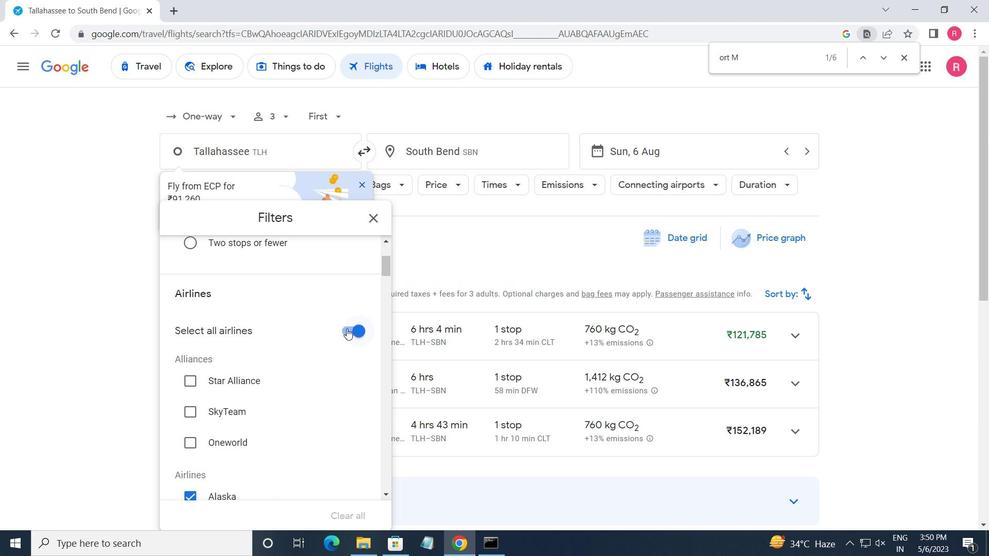 
Action: Mouse pressed left at (349, 329)
Screenshot: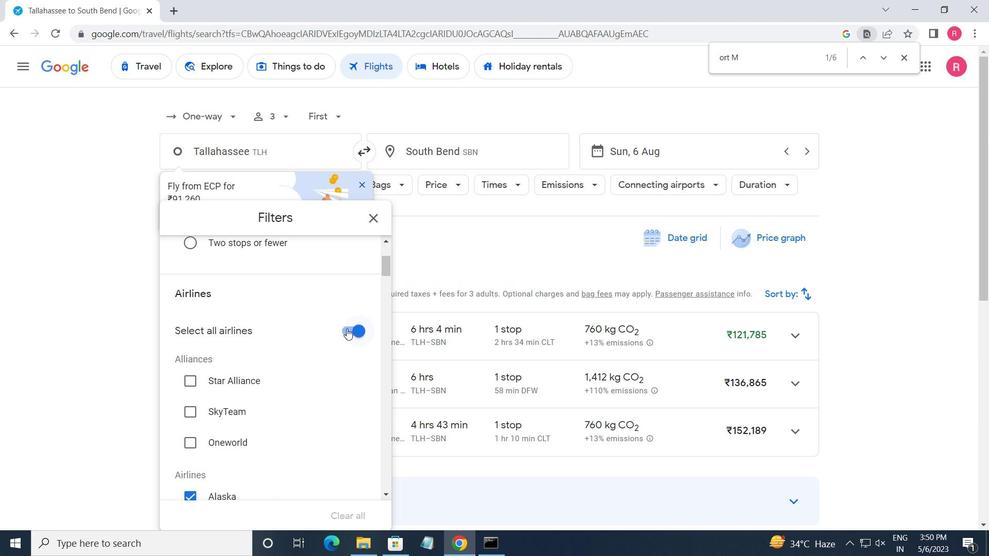 
Action: Mouse moved to (340, 360)
Screenshot: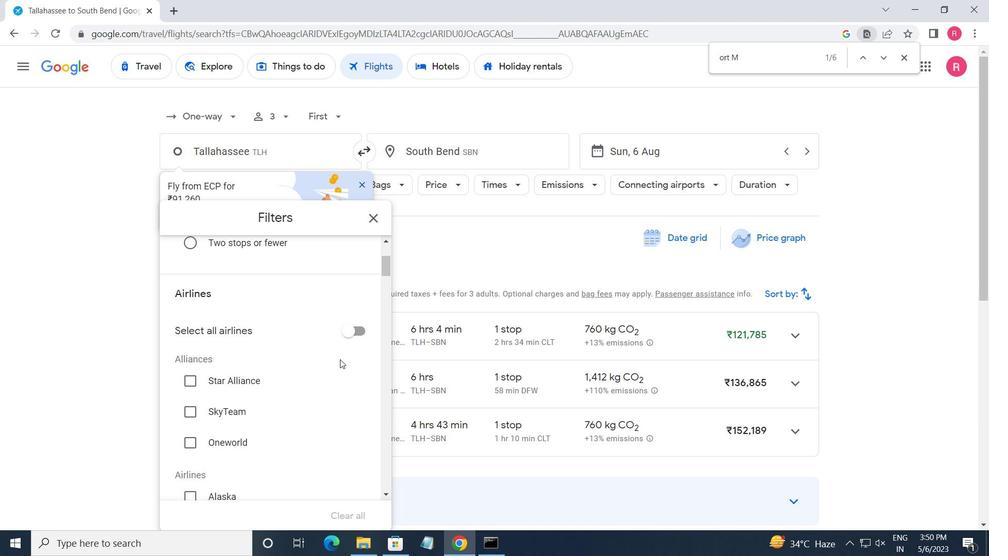 
Action: Mouse scrolled (340, 359) with delta (0, 0)
Screenshot: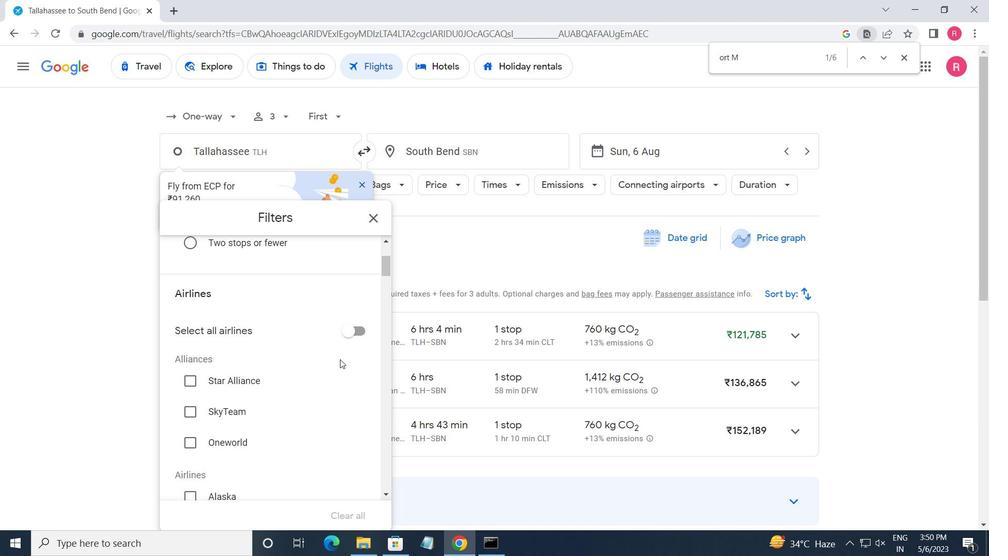 
Action: Mouse scrolled (340, 359) with delta (0, 0)
Screenshot: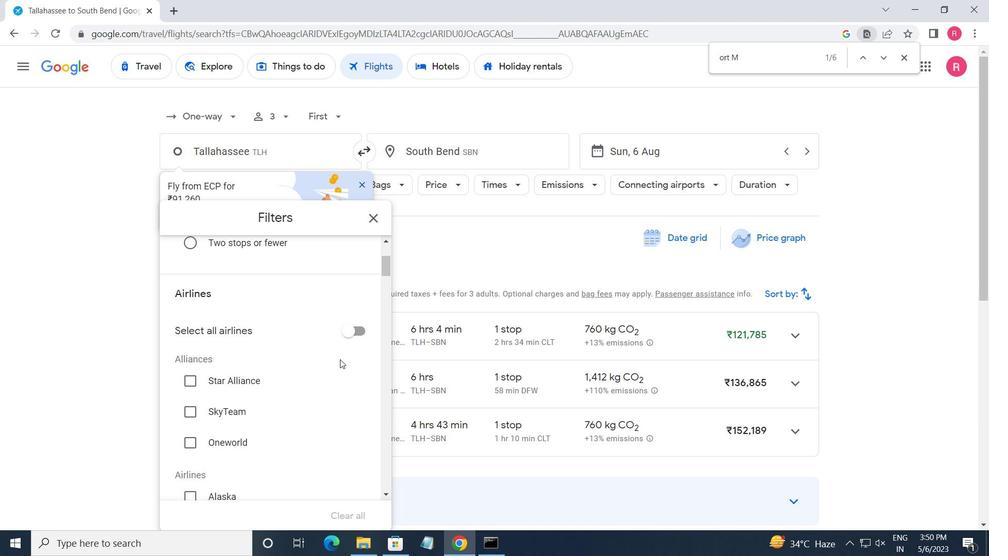 
Action: Mouse scrolled (340, 359) with delta (0, 0)
Screenshot: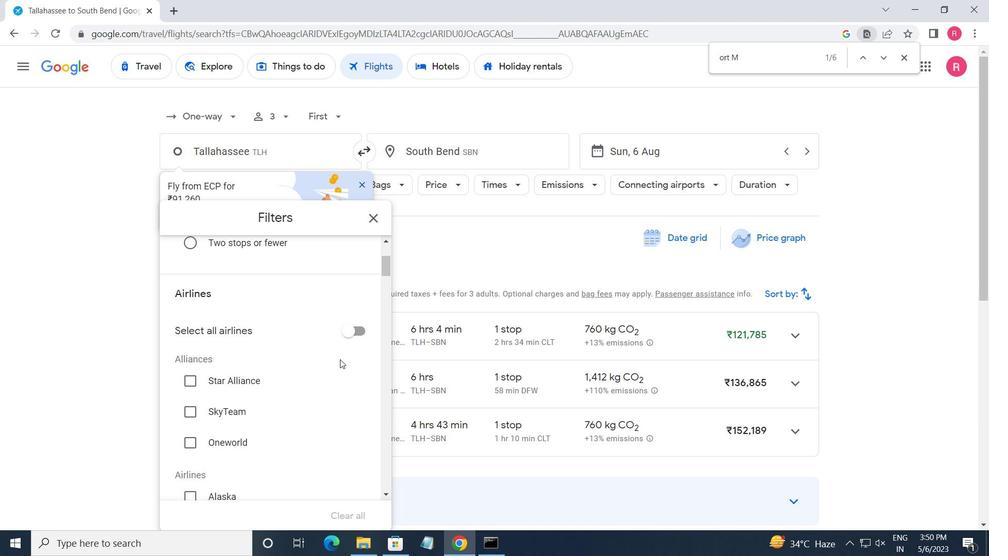 
Action: Mouse scrolled (340, 359) with delta (0, 0)
Screenshot: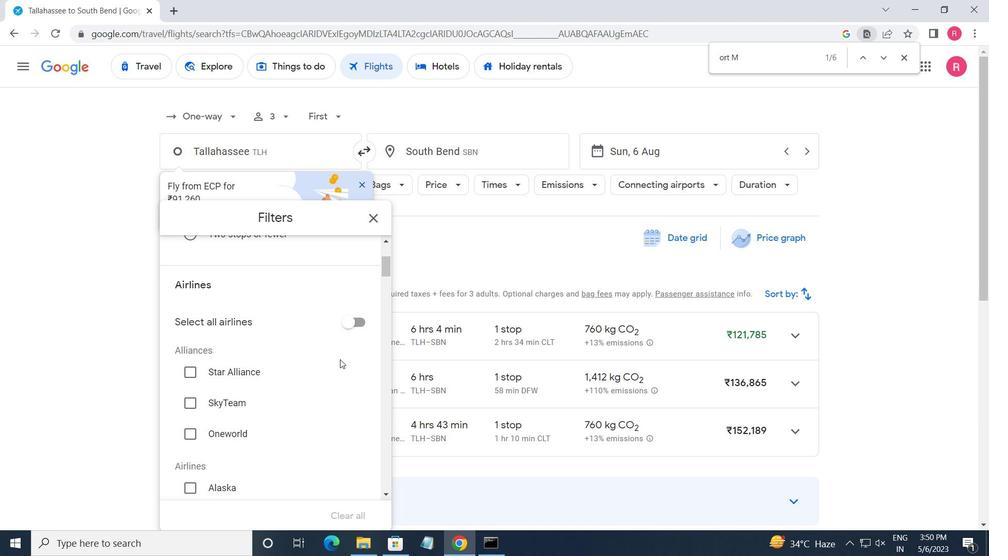 
Action: Mouse scrolled (340, 359) with delta (0, 0)
Screenshot: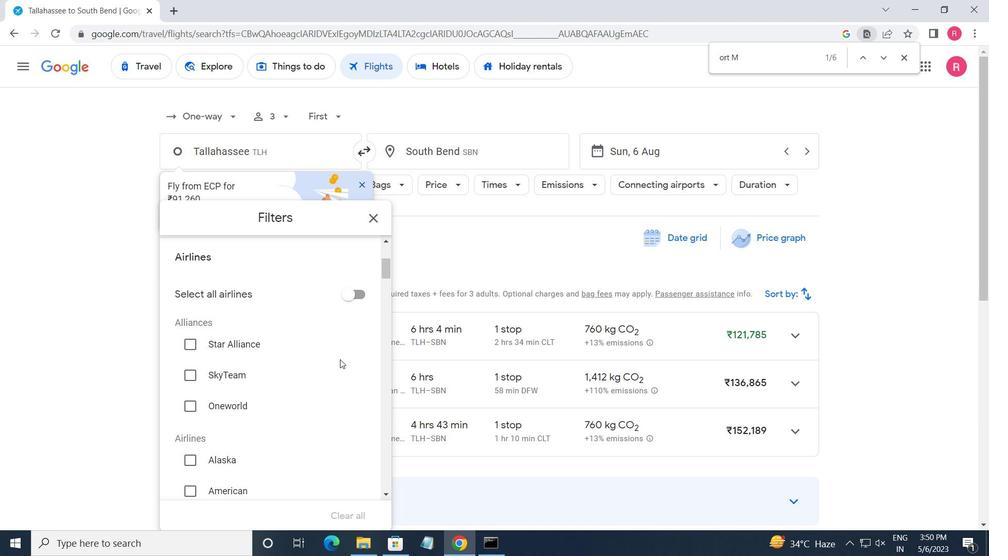 
Action: Mouse scrolled (340, 359) with delta (0, 0)
Screenshot: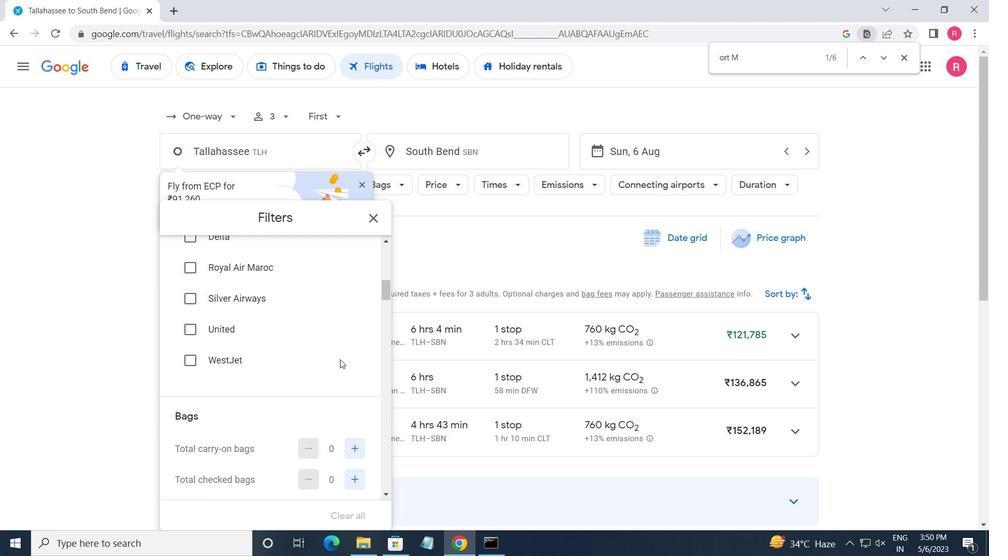 
Action: Mouse scrolled (340, 359) with delta (0, 0)
Screenshot: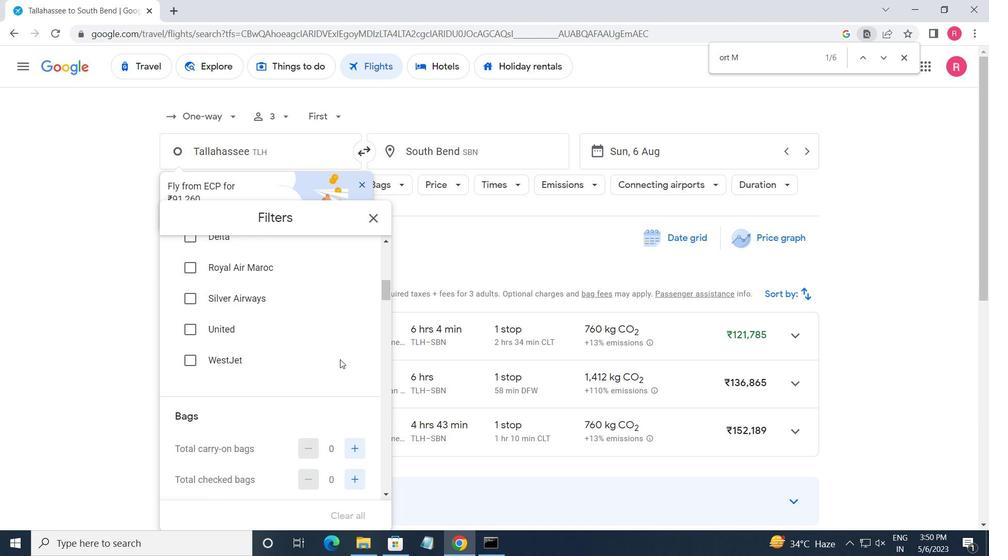 
Action: Mouse moved to (352, 360)
Screenshot: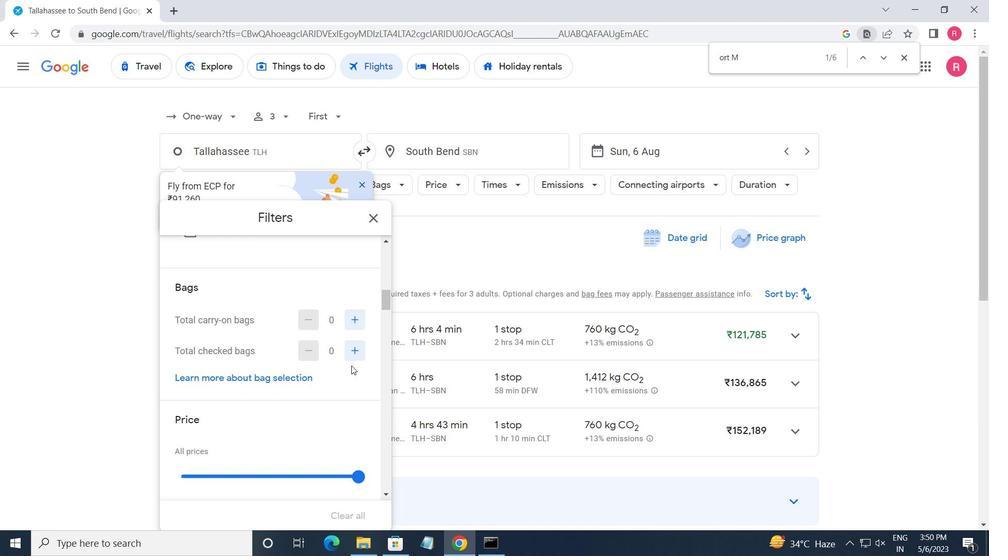 
Action: Mouse pressed left at (352, 360)
Screenshot: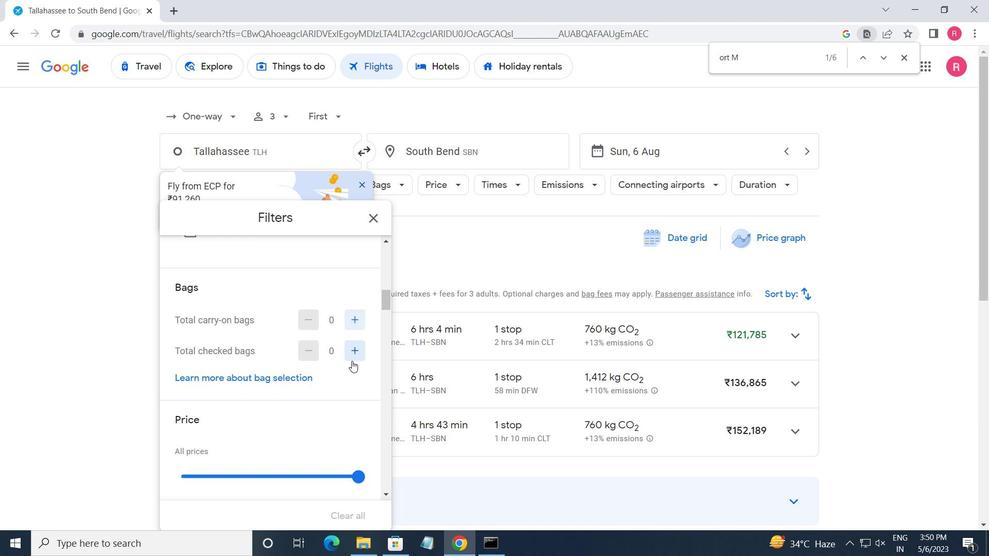 
Action: Mouse pressed left at (352, 360)
Screenshot: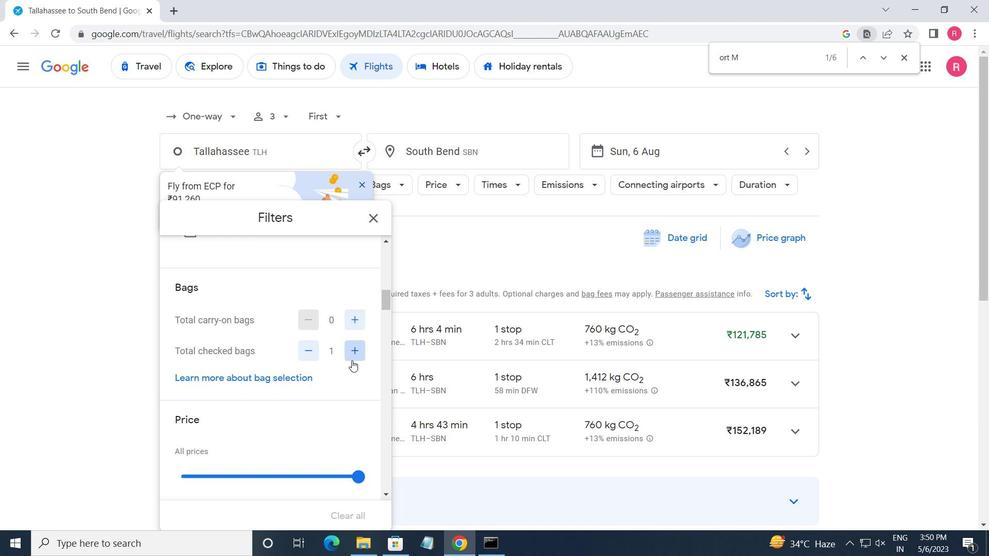 
Action: Mouse scrolled (352, 360) with delta (0, 0)
Screenshot: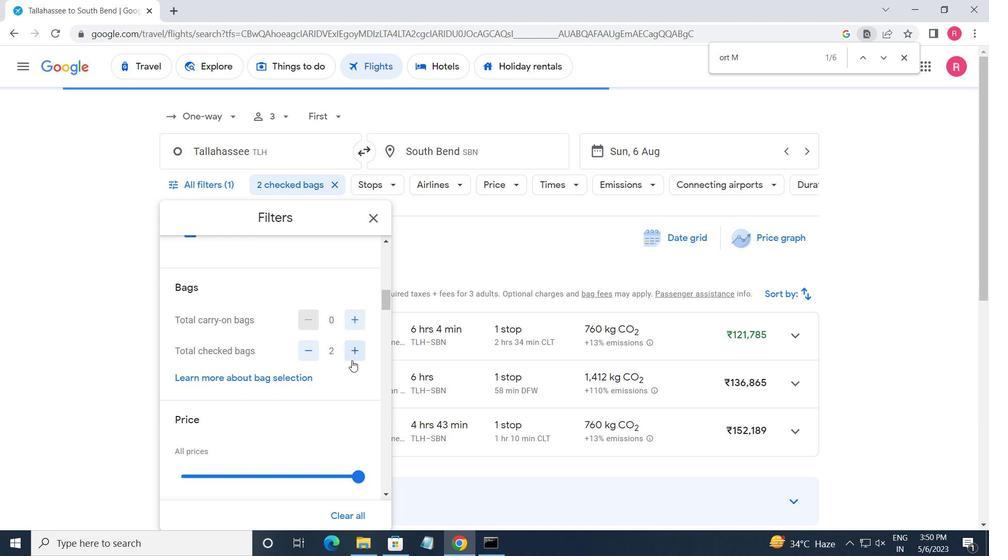 
Action: Mouse scrolled (352, 360) with delta (0, 0)
Screenshot: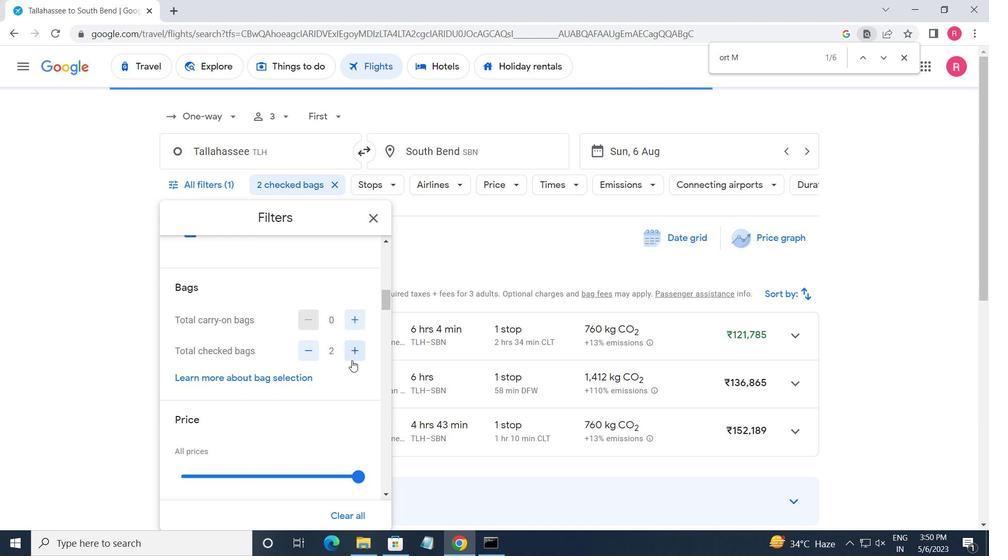 
Action: Mouse moved to (362, 353)
Screenshot: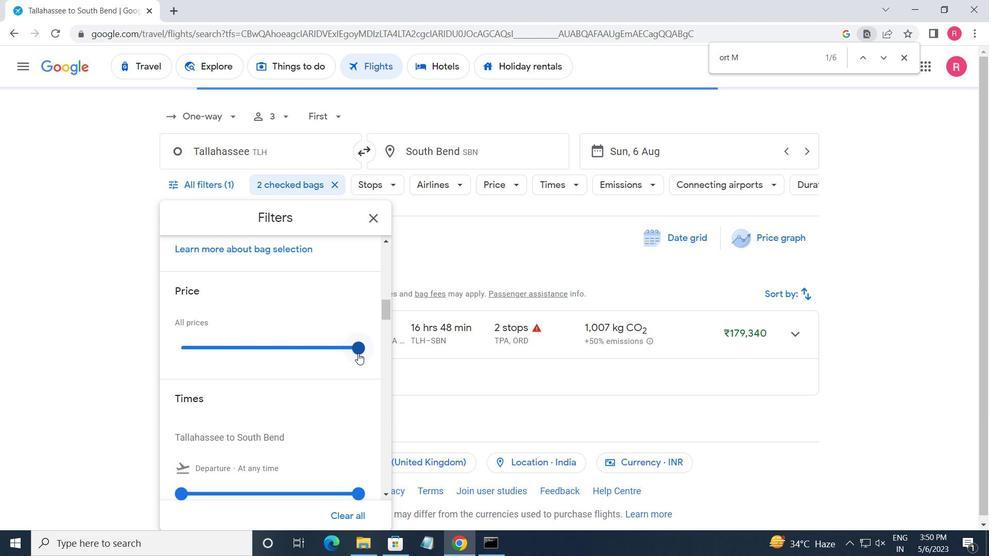 
Action: Mouse pressed left at (362, 353)
Screenshot: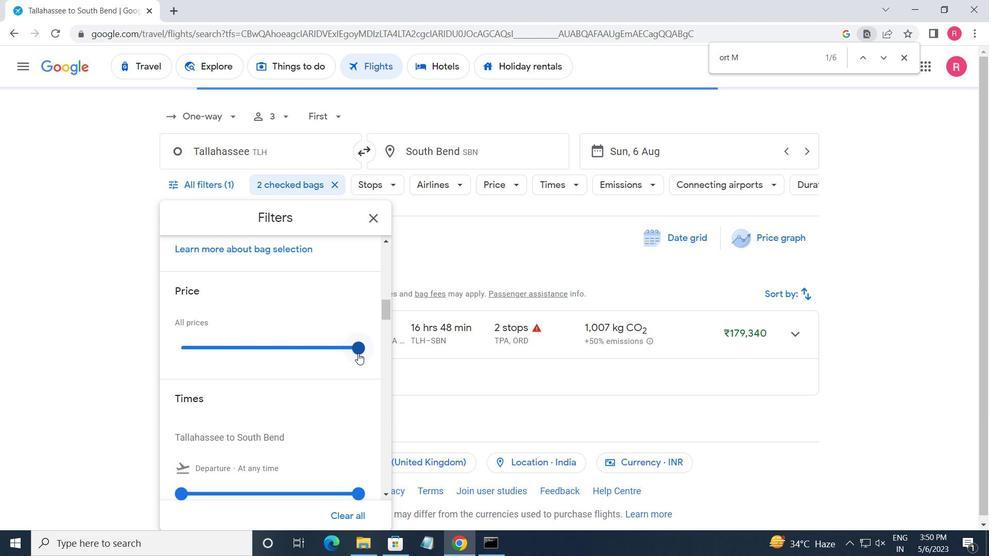 
Action: Mouse moved to (244, 374)
Screenshot: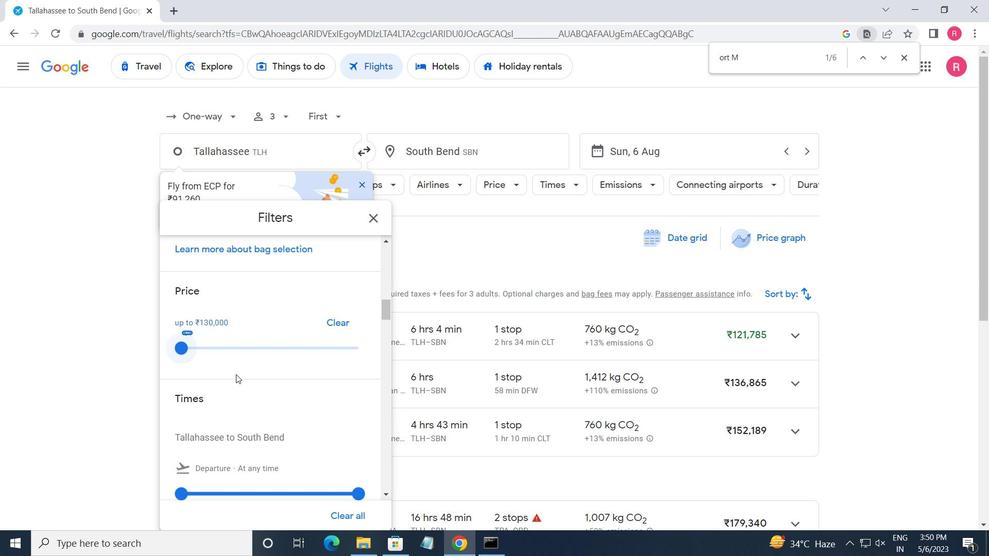 
Action: Mouse scrolled (244, 373) with delta (0, 0)
Screenshot: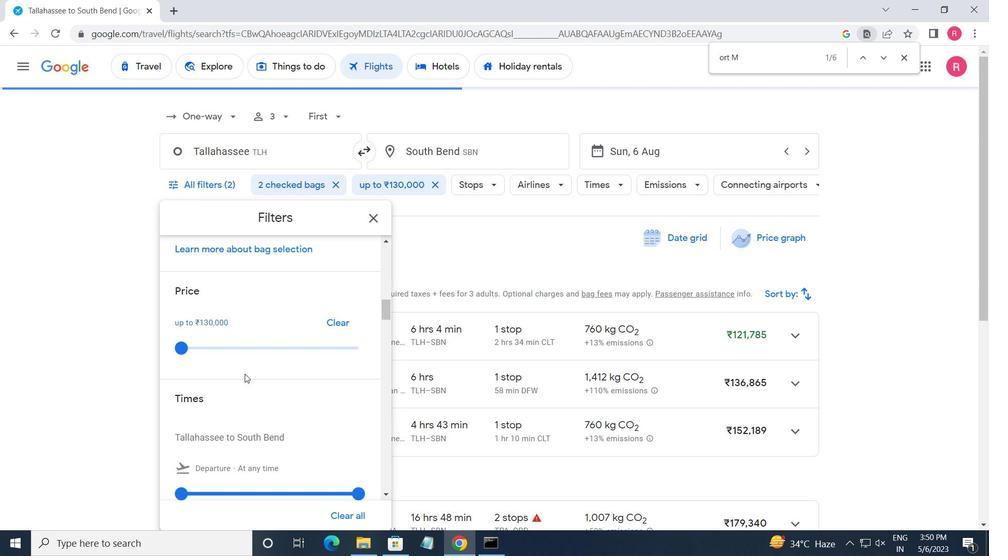 
Action: Mouse scrolled (244, 373) with delta (0, 0)
Screenshot: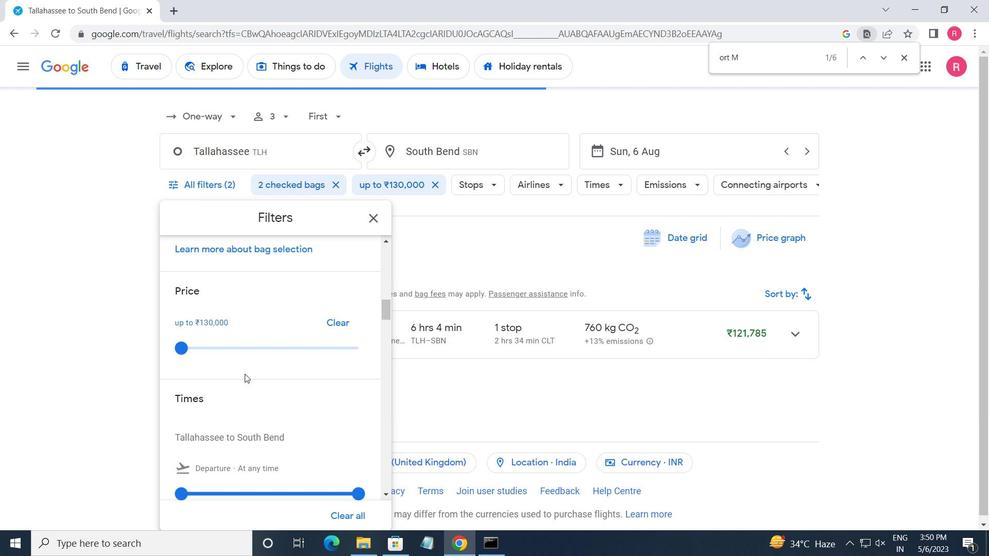 
Action: Mouse moved to (186, 370)
Screenshot: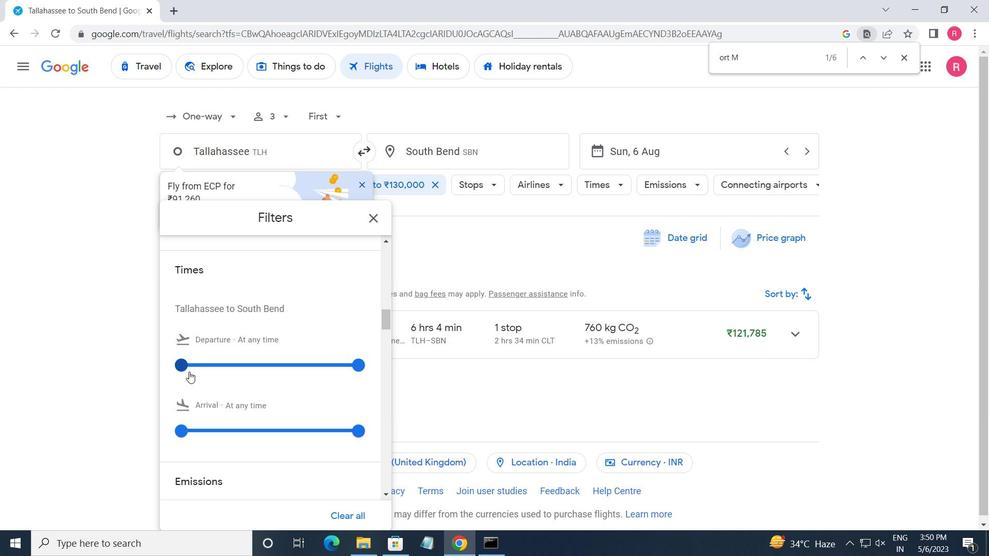 
Action: Mouse pressed left at (186, 370)
Screenshot: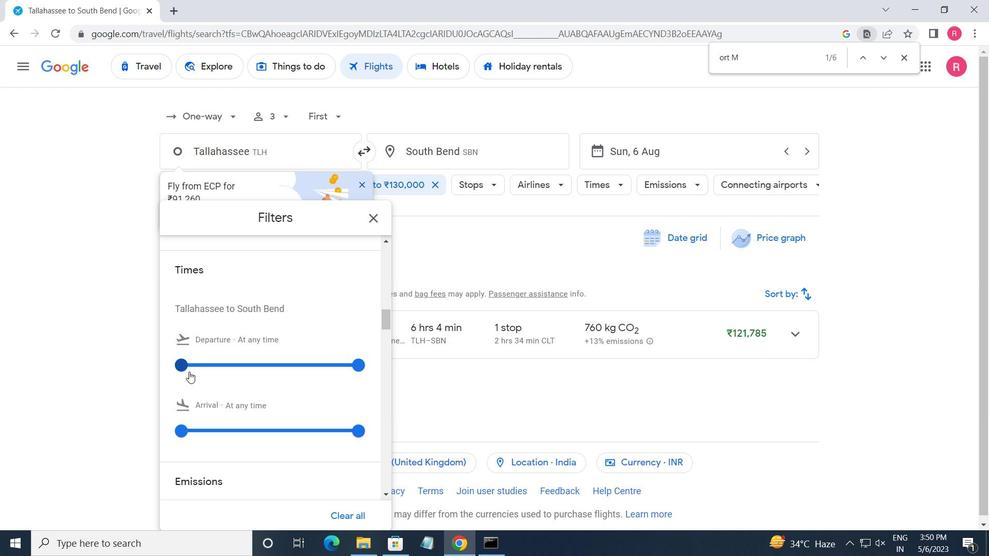 
Action: Mouse moved to (362, 365)
Screenshot: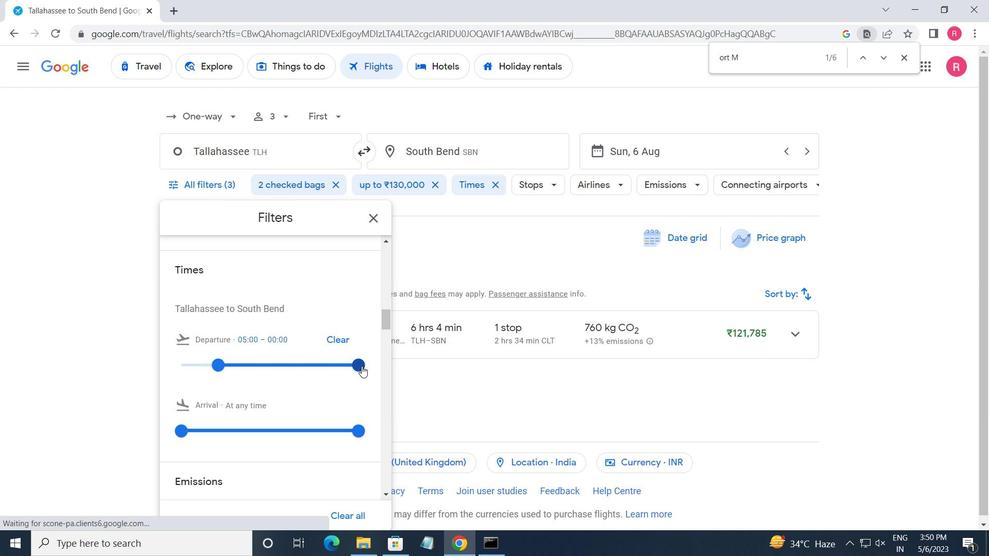 
Action: Mouse pressed left at (362, 365)
Screenshot: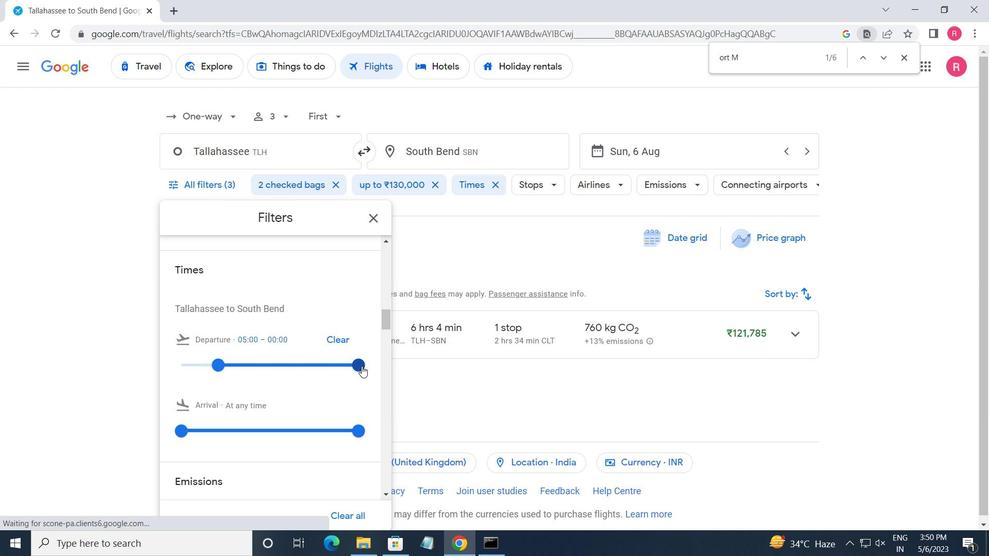 
Action: Mouse moved to (376, 226)
Screenshot: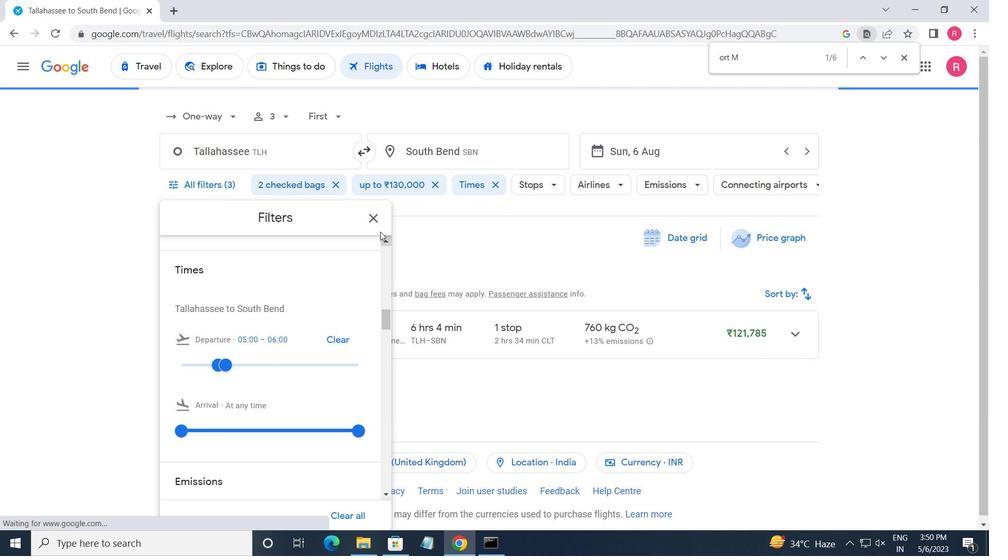 
Action: Mouse pressed left at (376, 226)
Screenshot: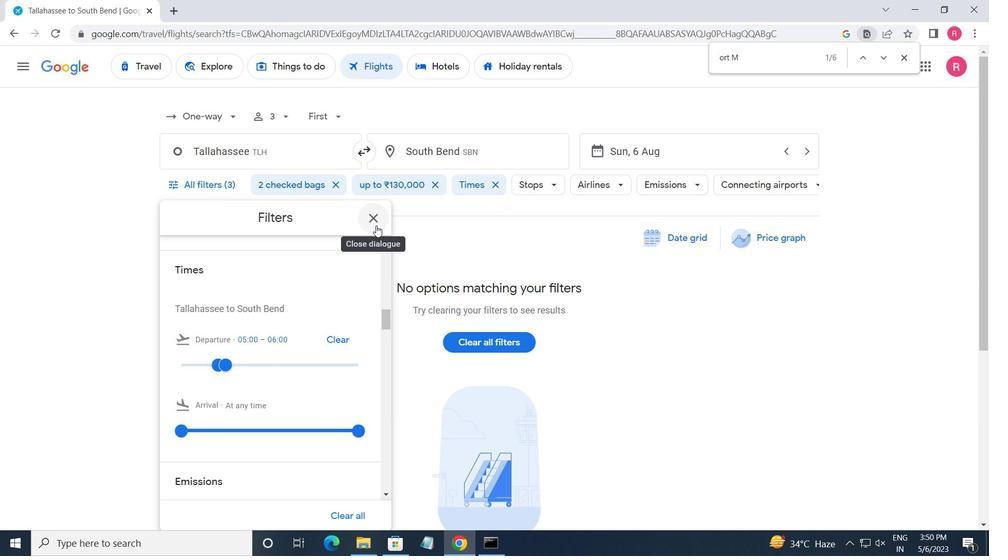 
